 Task: Find connections with filter location Rancagua with filter topic #Whatinspiresmewith filter profile language Potuguese with filter current company Belong Education (Previously InternIn) with filter school G L Bajaj Institute of Management & Research with filter industry IT System Custom Software Development with filter service category Market Strategy with filter keywords title Operations Assistant
Action: Mouse moved to (515, 65)
Screenshot: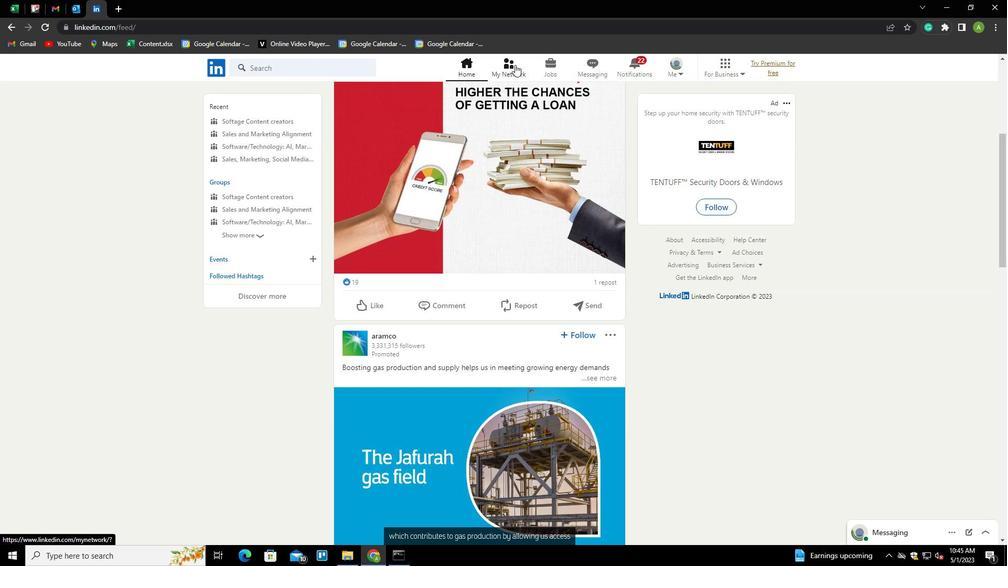 
Action: Mouse pressed left at (515, 65)
Screenshot: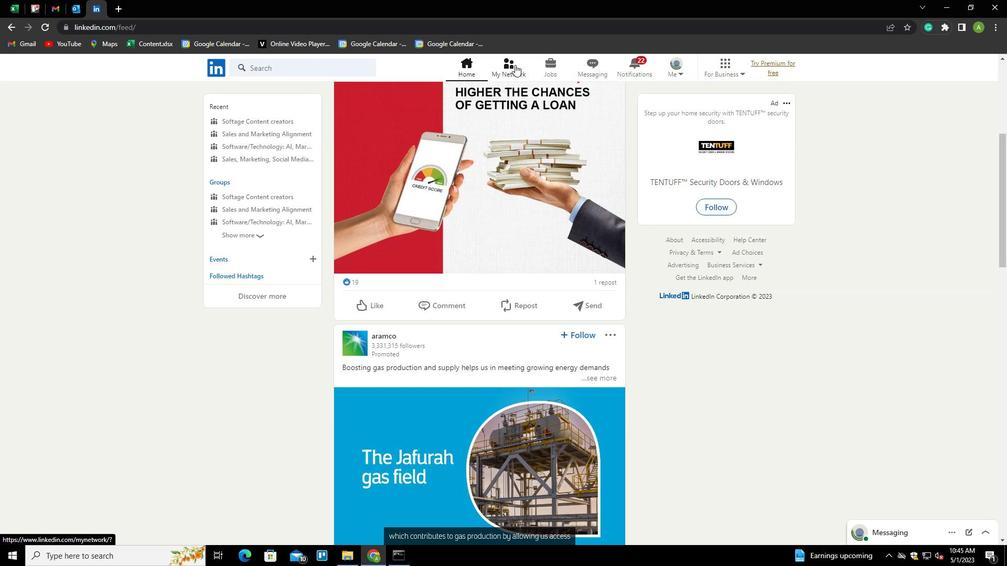 
Action: Mouse moved to (269, 125)
Screenshot: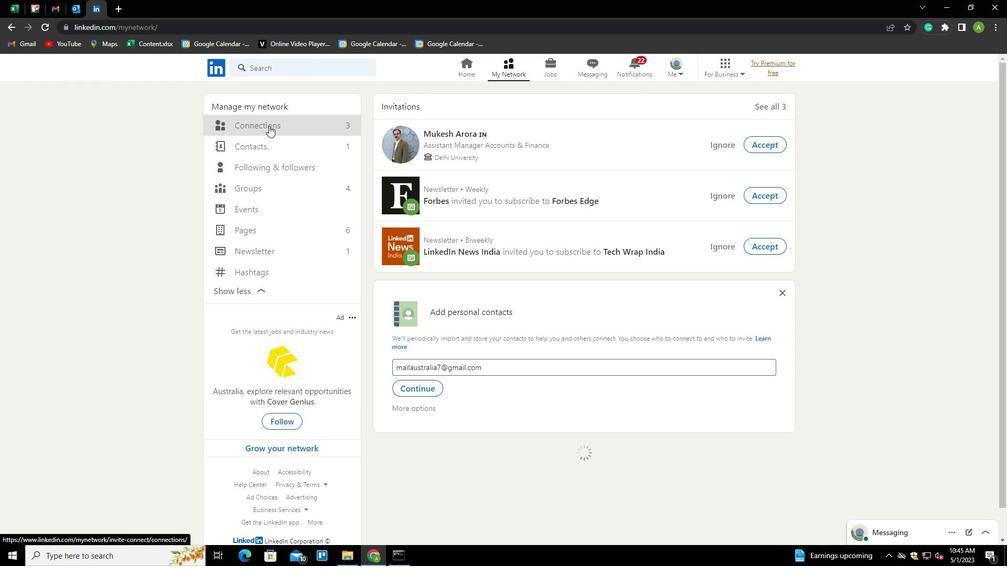 
Action: Mouse pressed left at (269, 125)
Screenshot: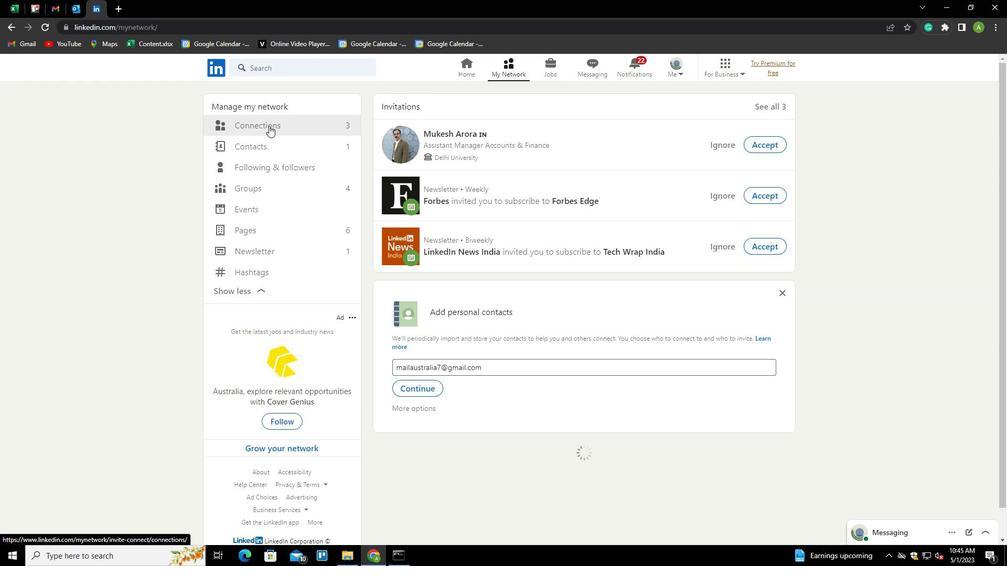 
Action: Mouse moved to (585, 125)
Screenshot: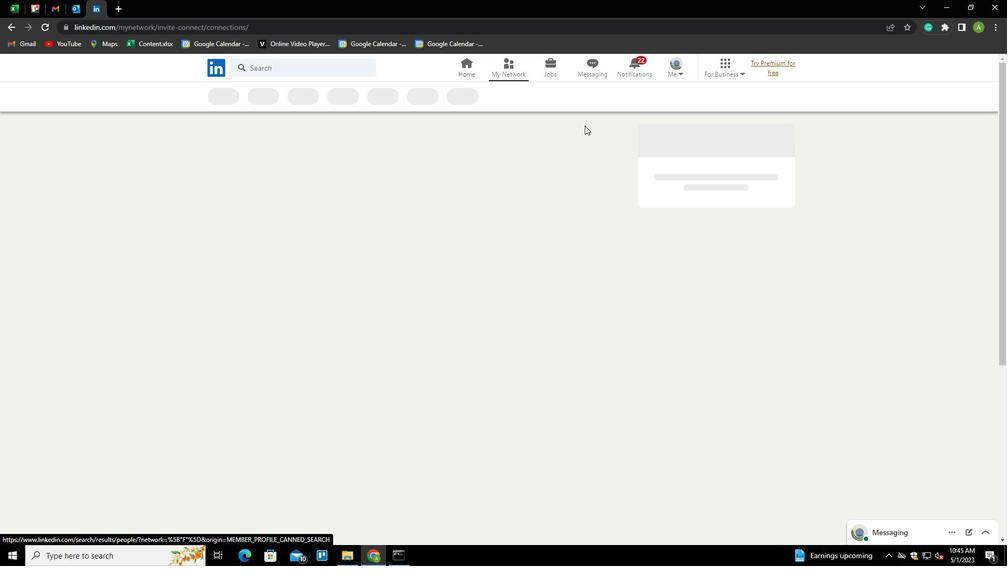
Action: Mouse pressed left at (585, 125)
Screenshot: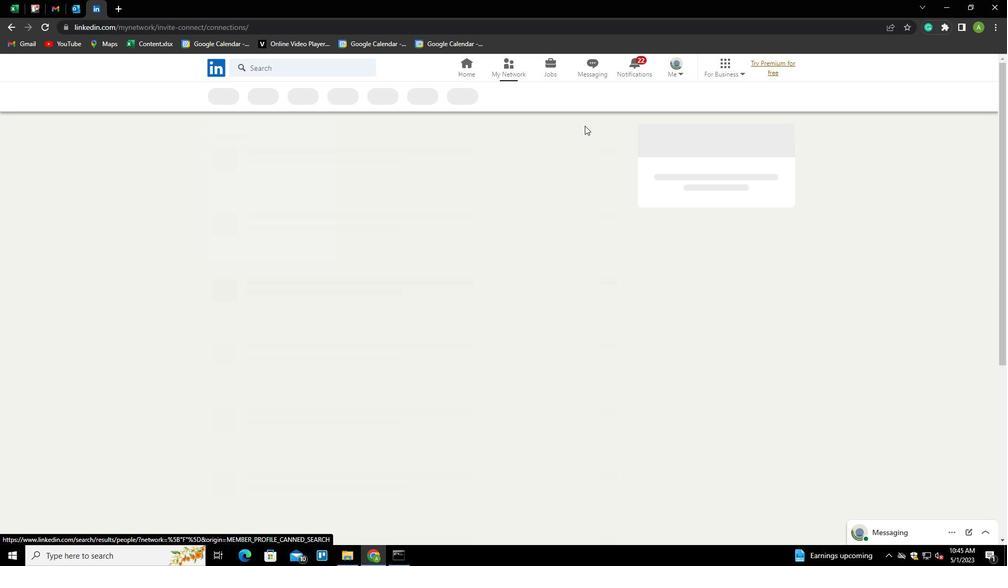 
Action: Mouse moved to (533, 95)
Screenshot: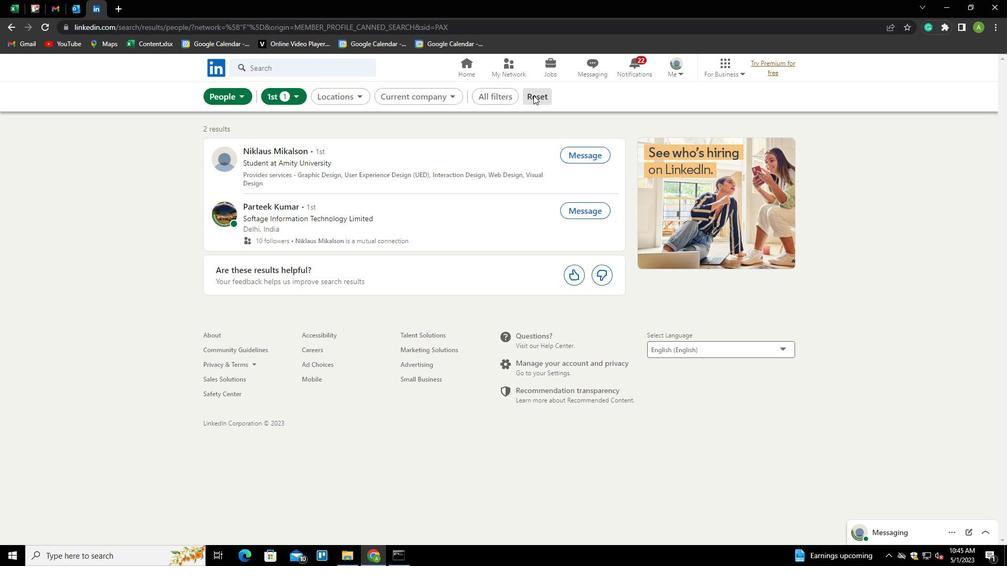 
Action: Mouse pressed left at (533, 95)
Screenshot: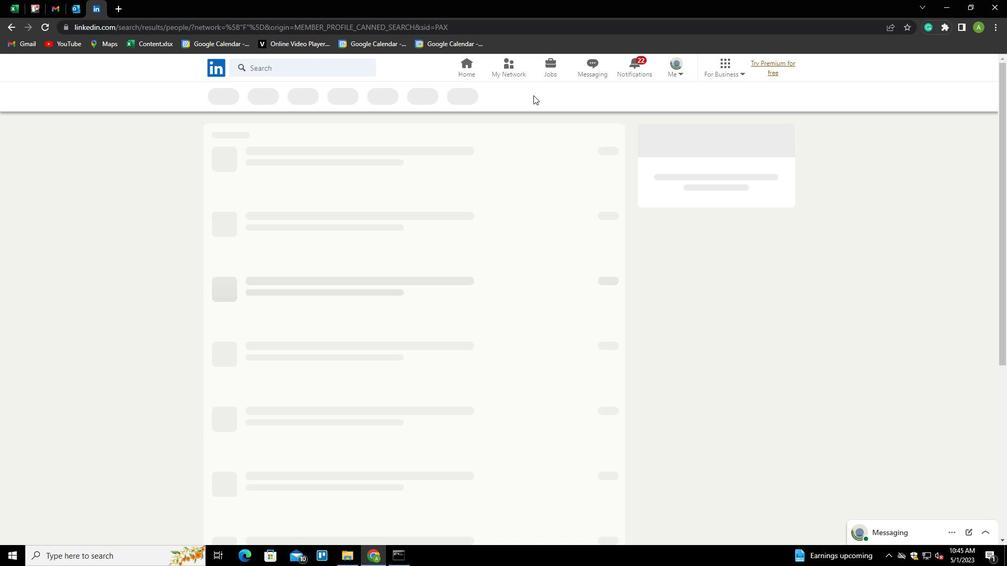 
Action: Mouse moved to (511, 98)
Screenshot: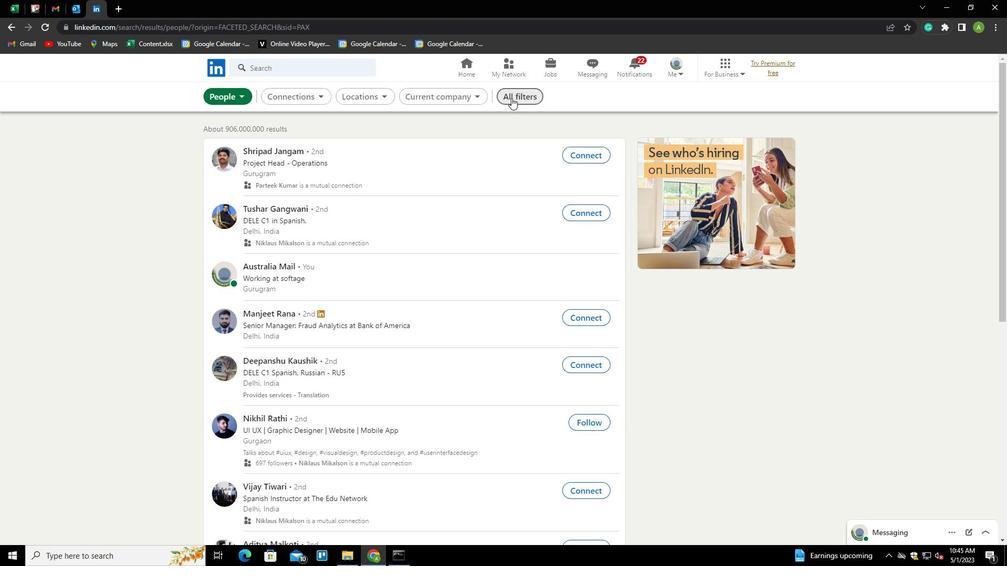 
Action: Mouse pressed left at (511, 98)
Screenshot: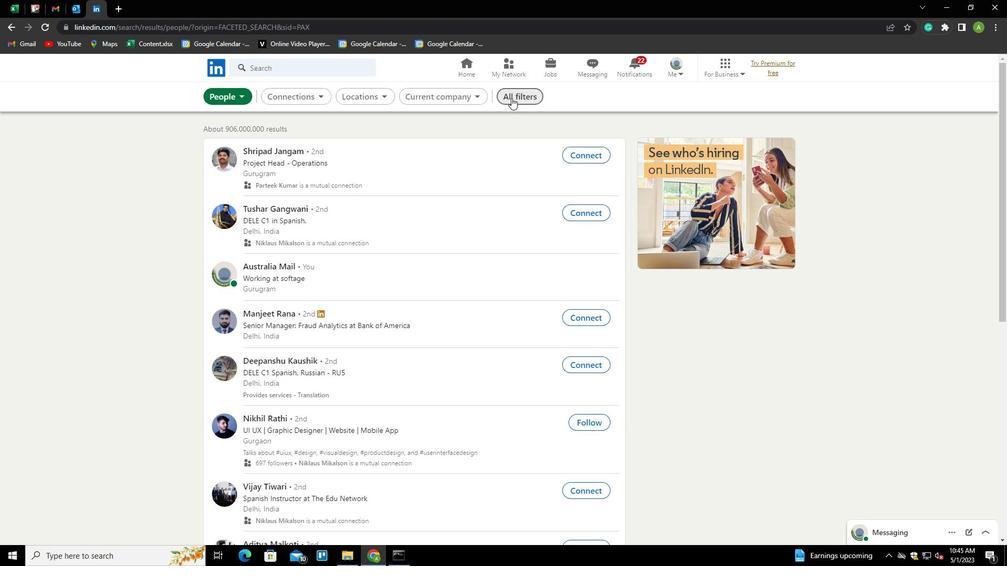 
Action: Mouse moved to (837, 254)
Screenshot: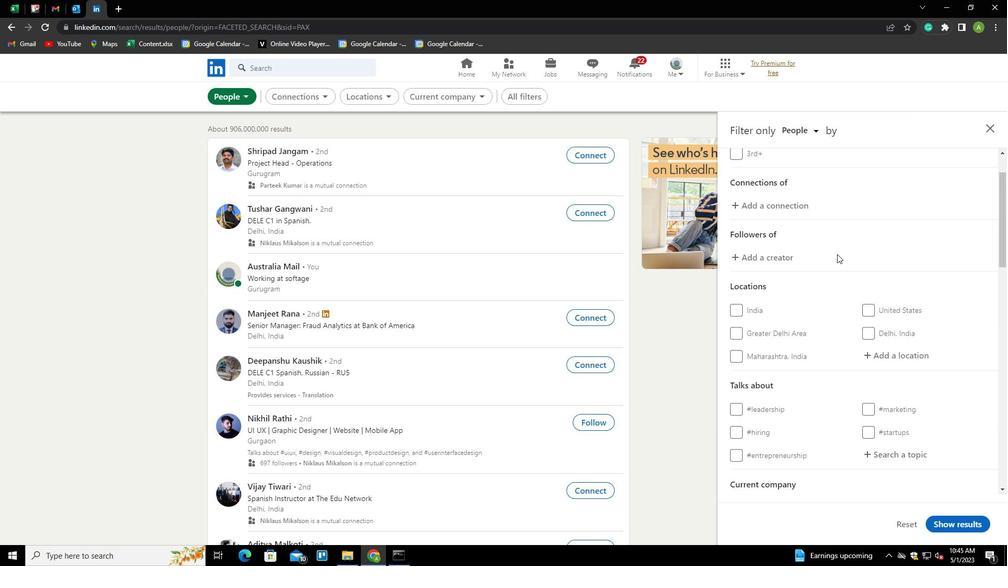 
Action: Mouse scrolled (837, 254) with delta (0, 0)
Screenshot: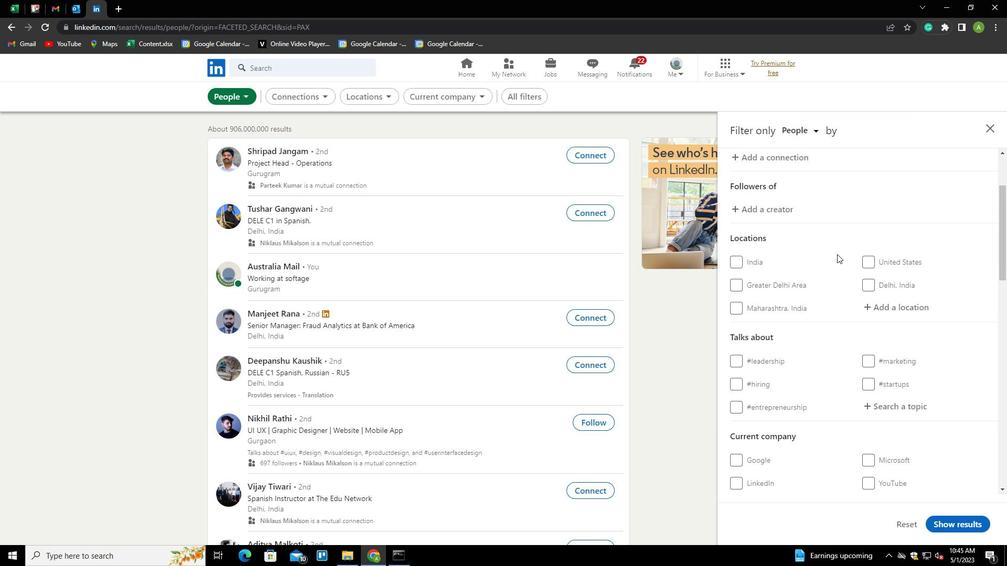 
Action: Mouse scrolled (837, 254) with delta (0, 0)
Screenshot: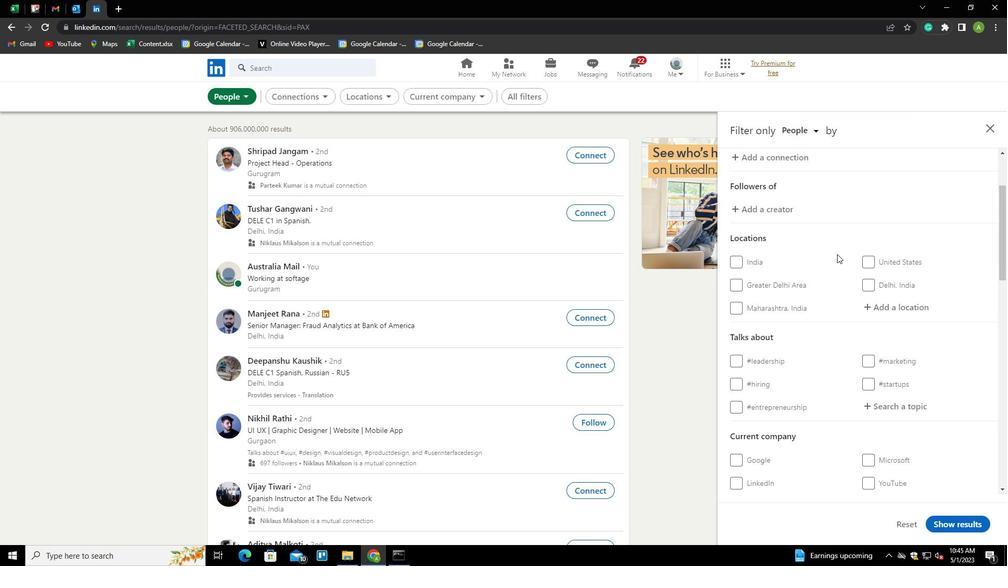 
Action: Mouse scrolled (837, 254) with delta (0, 0)
Screenshot: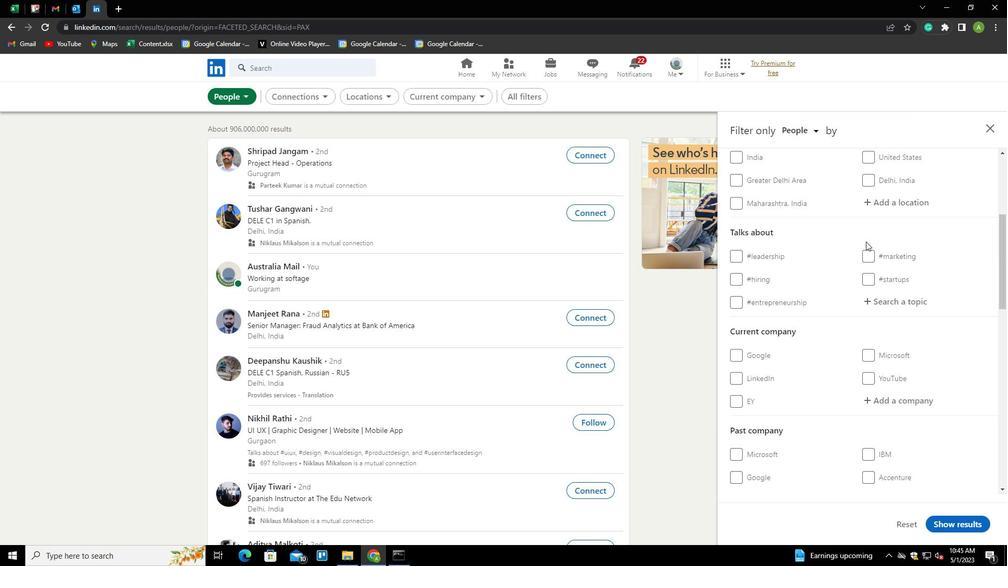 
Action: Mouse scrolled (837, 254) with delta (0, 0)
Screenshot: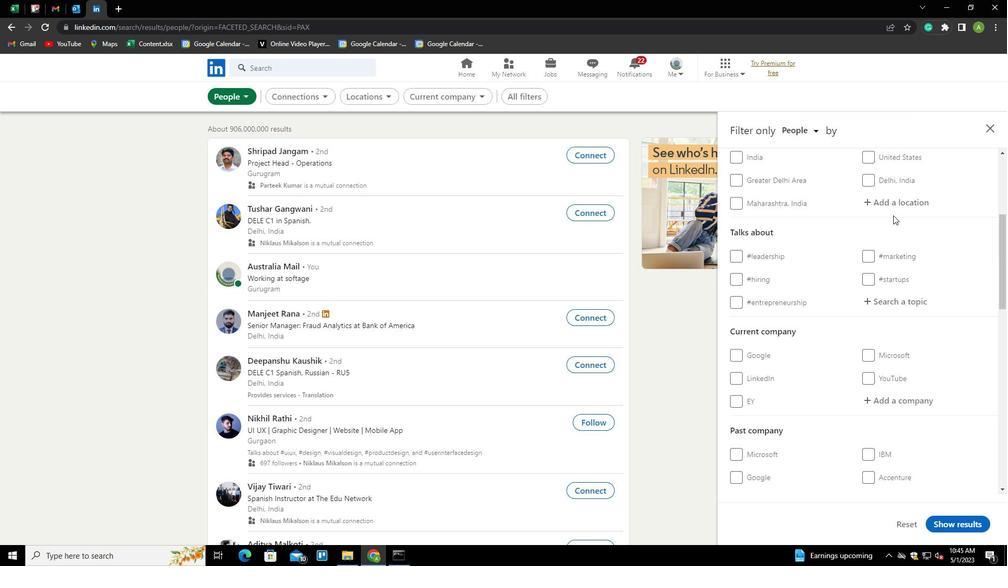 
Action: Mouse moved to (881, 205)
Screenshot: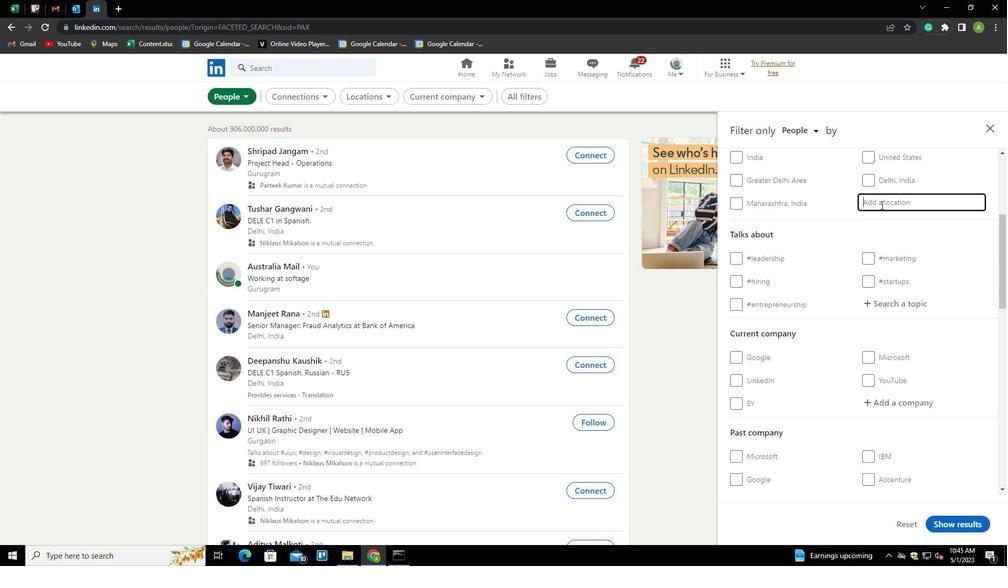 
Action: Mouse pressed left at (881, 205)
Screenshot: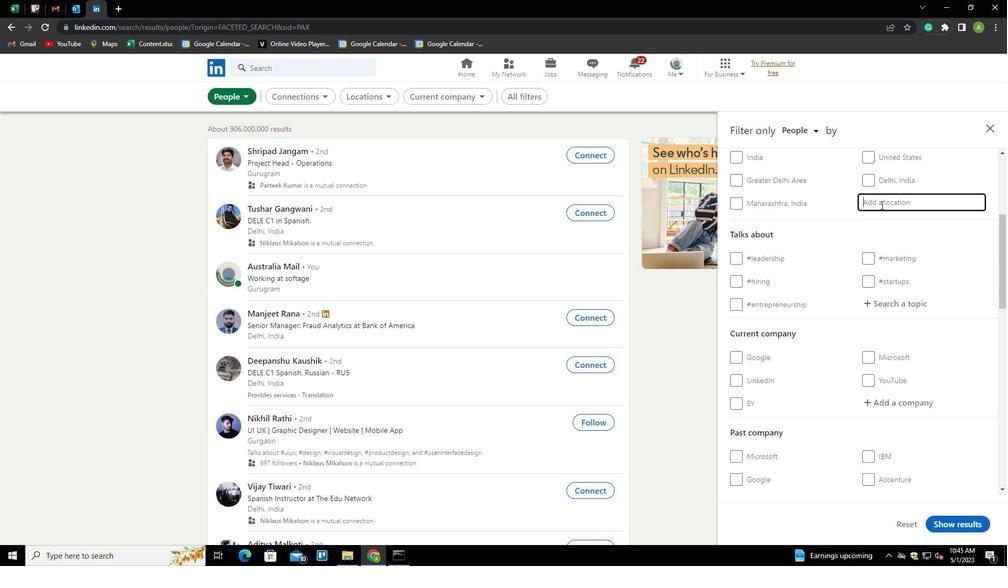 
Action: Key pressed <Key.shift><Key.shift><Key.shift><Key.shift><Key.shift><Key.shift><Key.shift><Key.shift><Key.shift><Key.shift><Key.shift><Key.shift><Key.shift><Key.shift><Key.shift><Key.shift><Key.shift><Key.shift>RANCAHO<Key.backspace><Key.backspace>GO<Key.backspace><Key.backspace>NGO<Key.left><Key.left><Key.left><Key.right><Key.backspace><Key.right>U
Screenshot: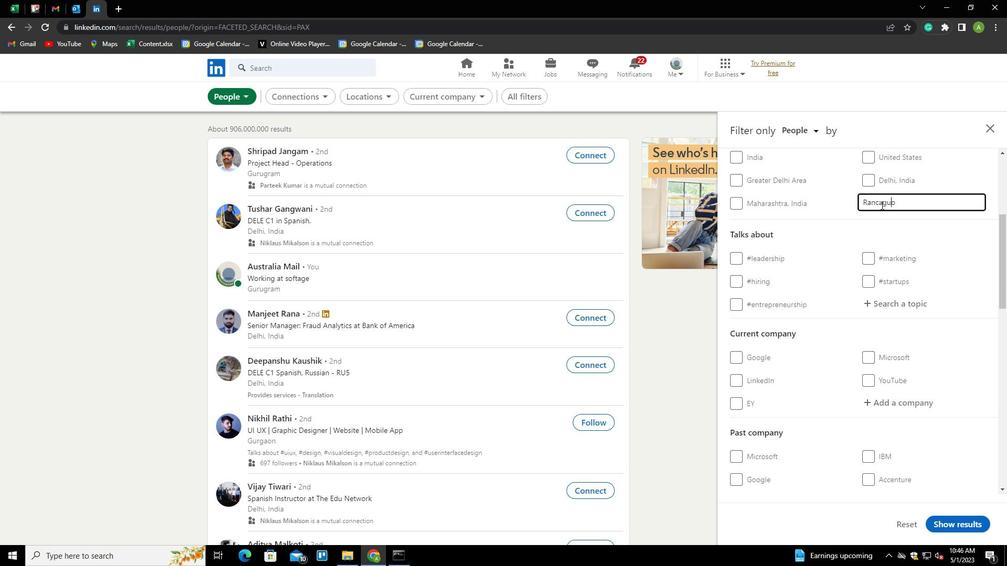 
Action: Mouse moved to (940, 236)
Screenshot: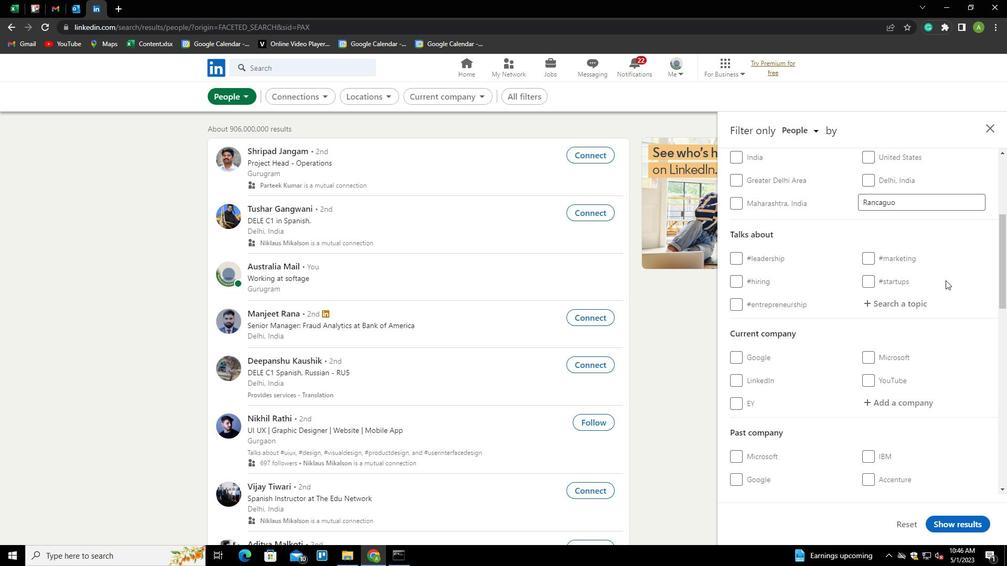 
Action: Mouse pressed left at (940, 236)
Screenshot: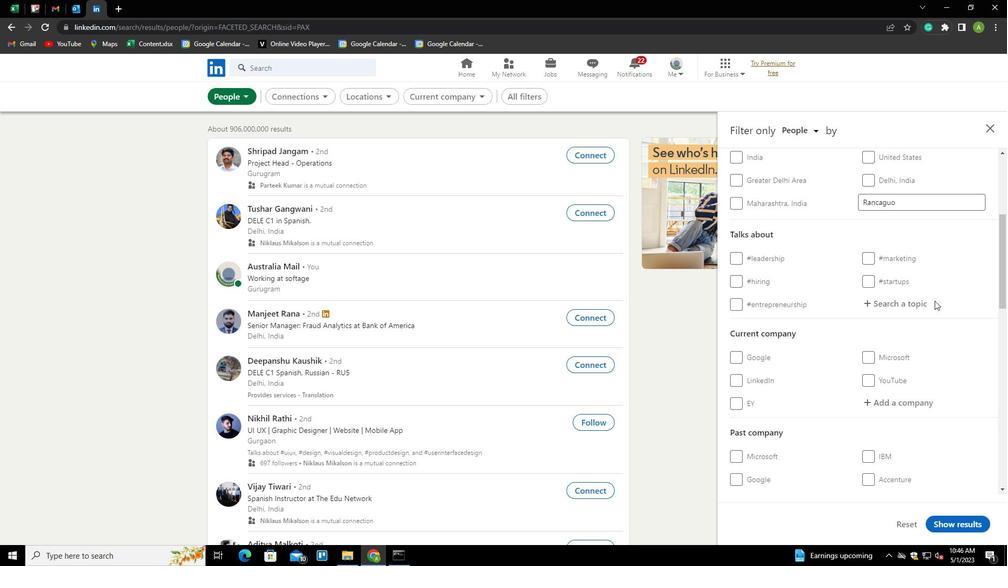 
Action: Mouse moved to (880, 305)
Screenshot: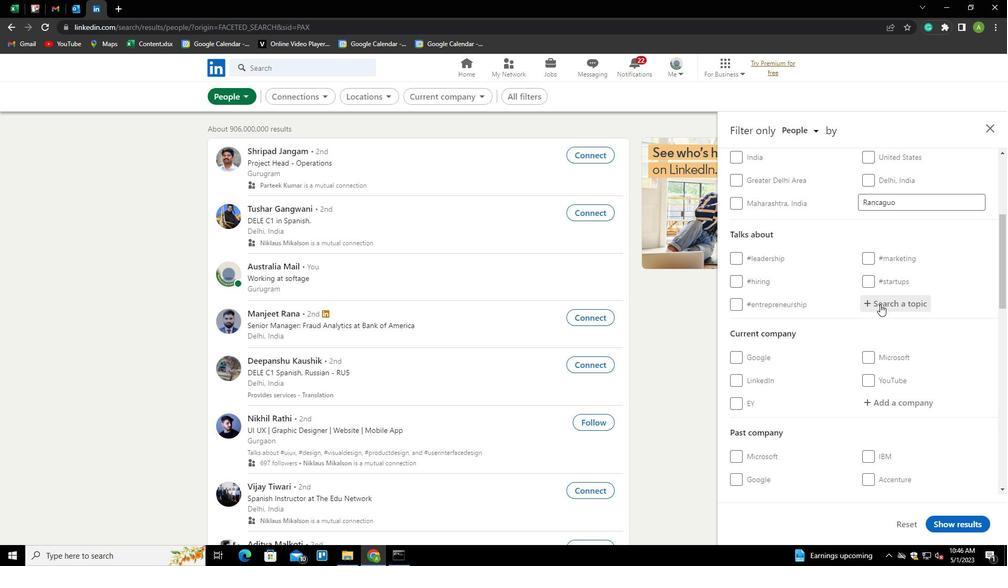 
Action: Mouse pressed left at (880, 305)
Screenshot: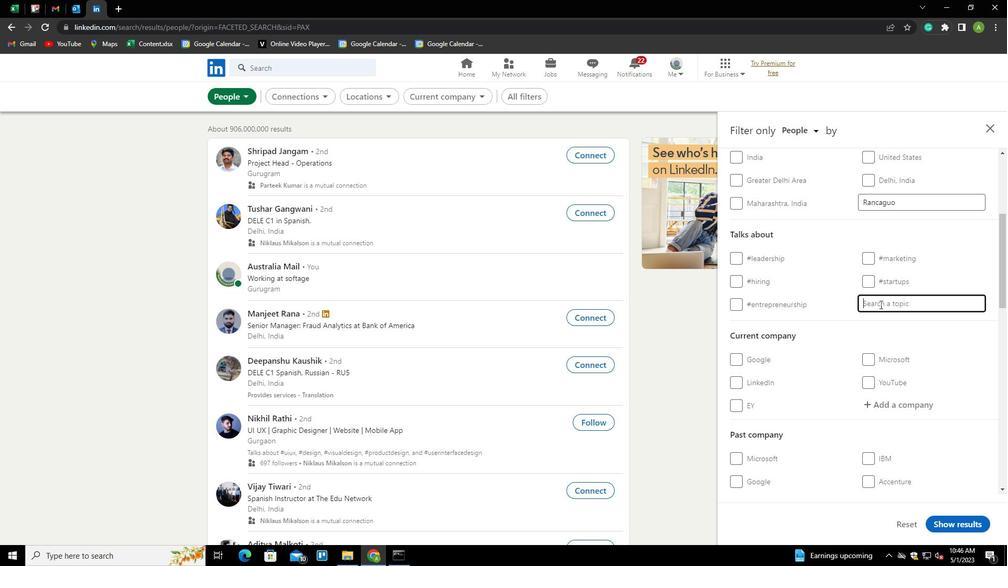 
Action: Key pressed WHATINS<Key.down><Key.enter>
Screenshot: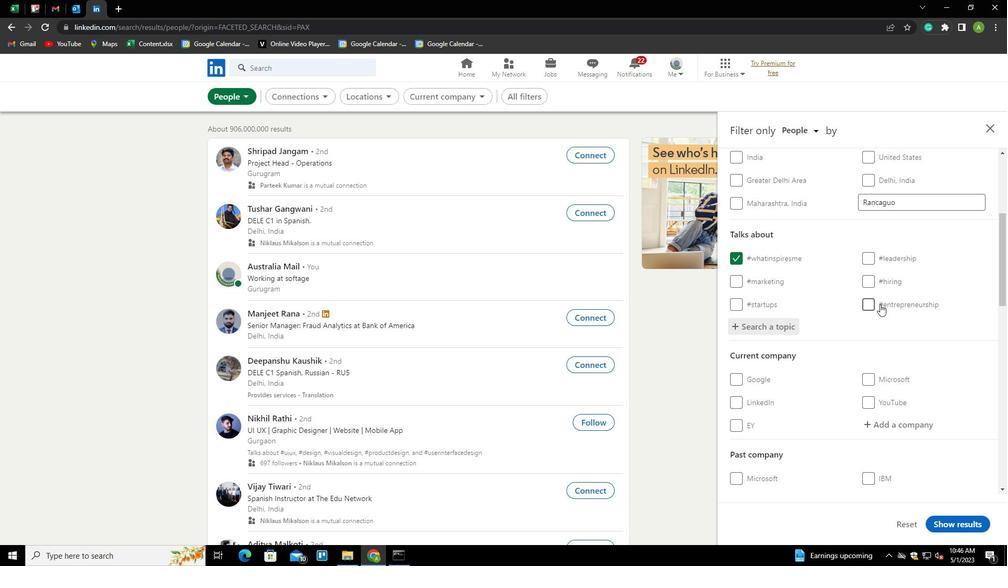 
Action: Mouse scrolled (880, 304) with delta (0, 0)
Screenshot: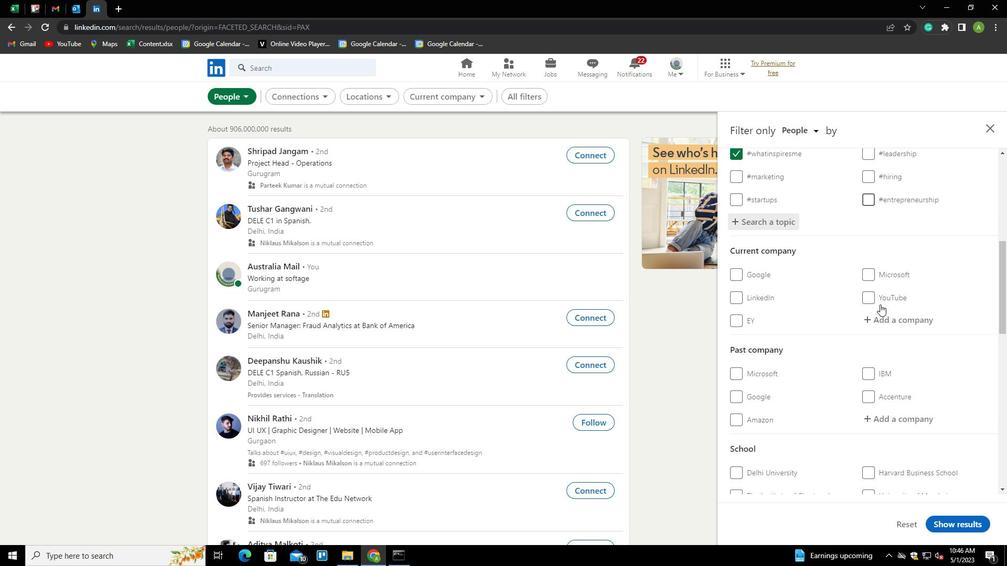 
Action: Mouse scrolled (880, 304) with delta (0, 0)
Screenshot: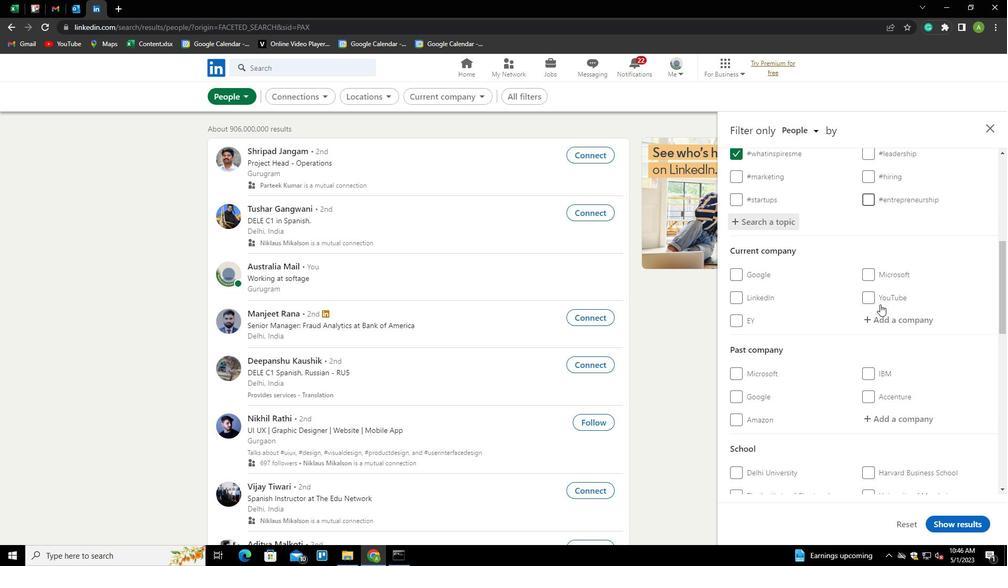 
Action: Mouse scrolled (880, 304) with delta (0, 0)
Screenshot: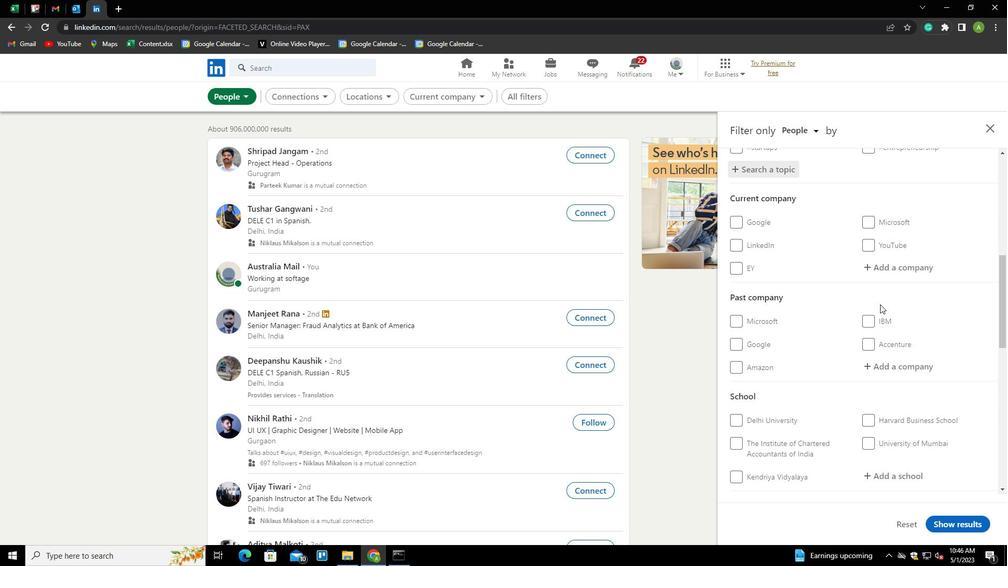 
Action: Mouse scrolled (880, 304) with delta (0, 0)
Screenshot: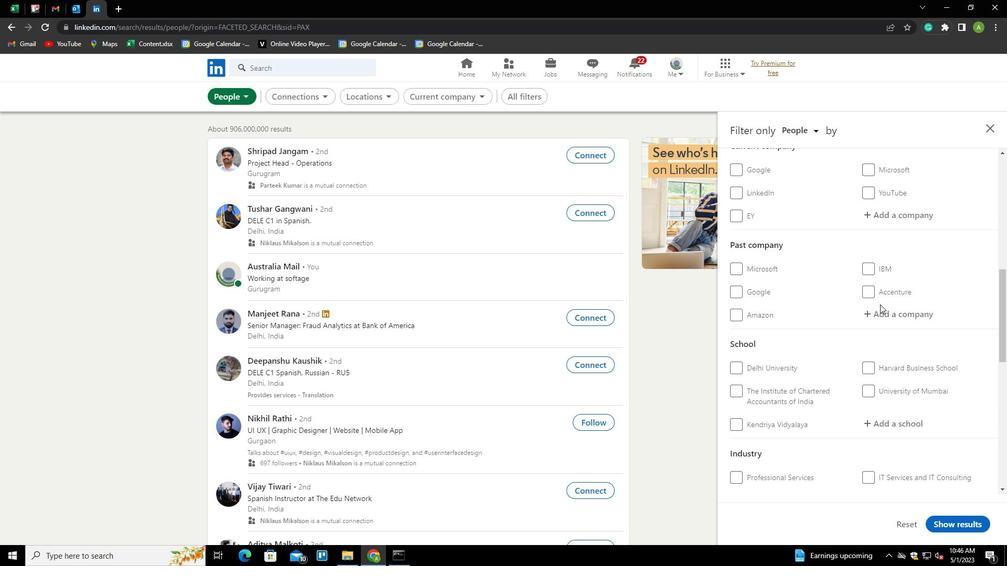 
Action: Mouse scrolled (880, 304) with delta (0, 0)
Screenshot: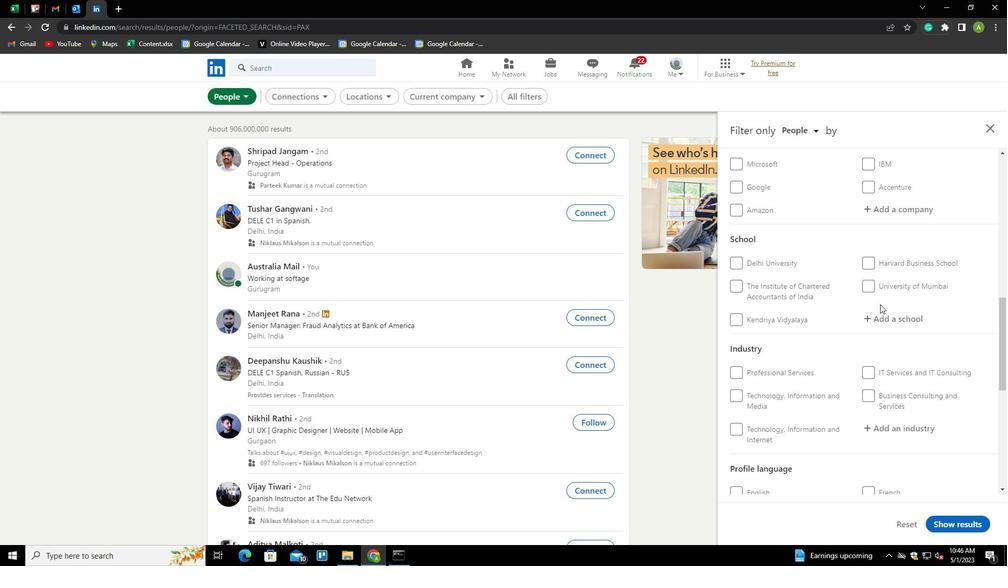 
Action: Mouse scrolled (880, 304) with delta (0, 0)
Screenshot: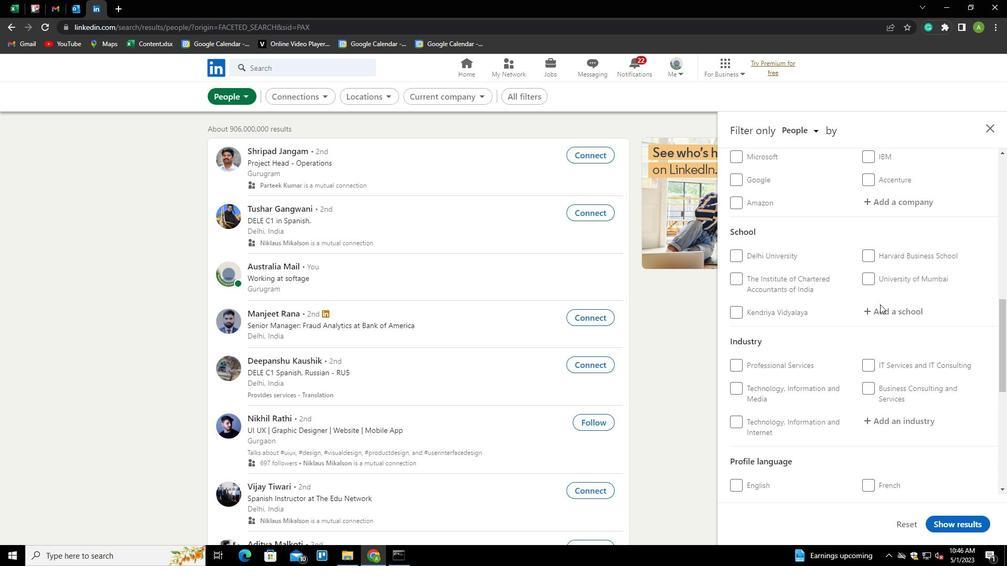 
Action: Mouse scrolled (880, 304) with delta (0, 0)
Screenshot: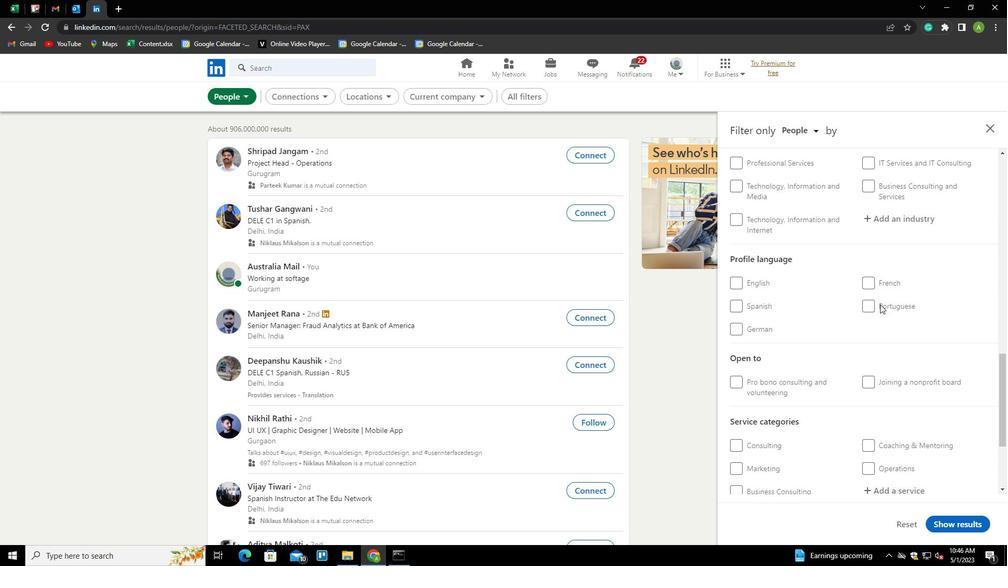
Action: Mouse scrolled (880, 304) with delta (0, 0)
Screenshot: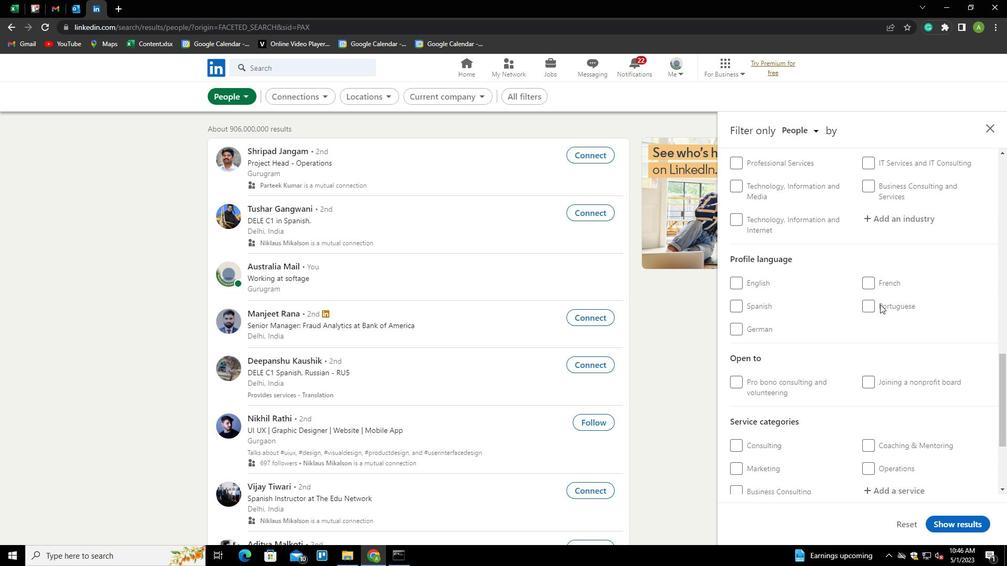 
Action: Mouse scrolled (880, 304) with delta (0, 0)
Screenshot: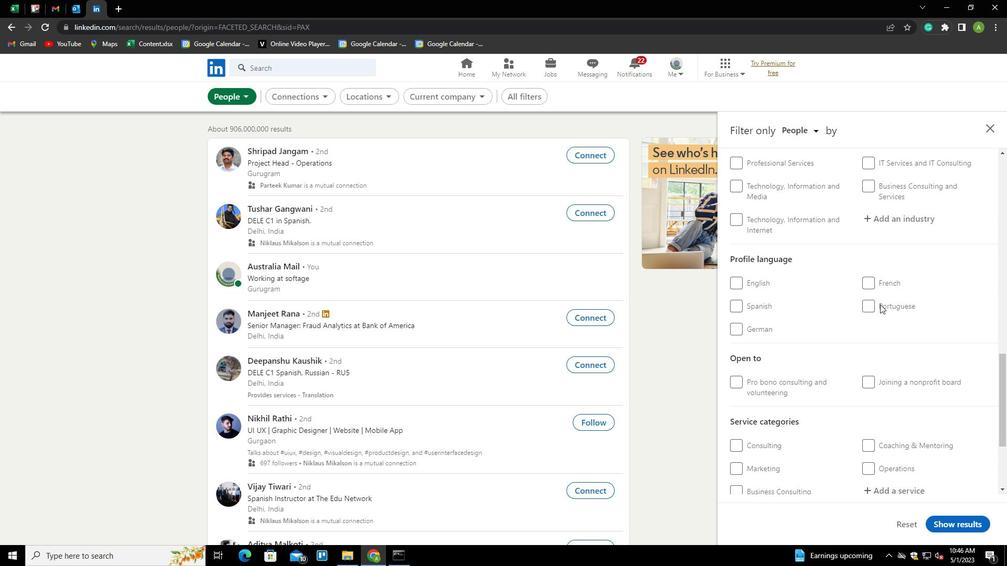 
Action: Mouse scrolled (880, 304) with delta (0, 0)
Screenshot: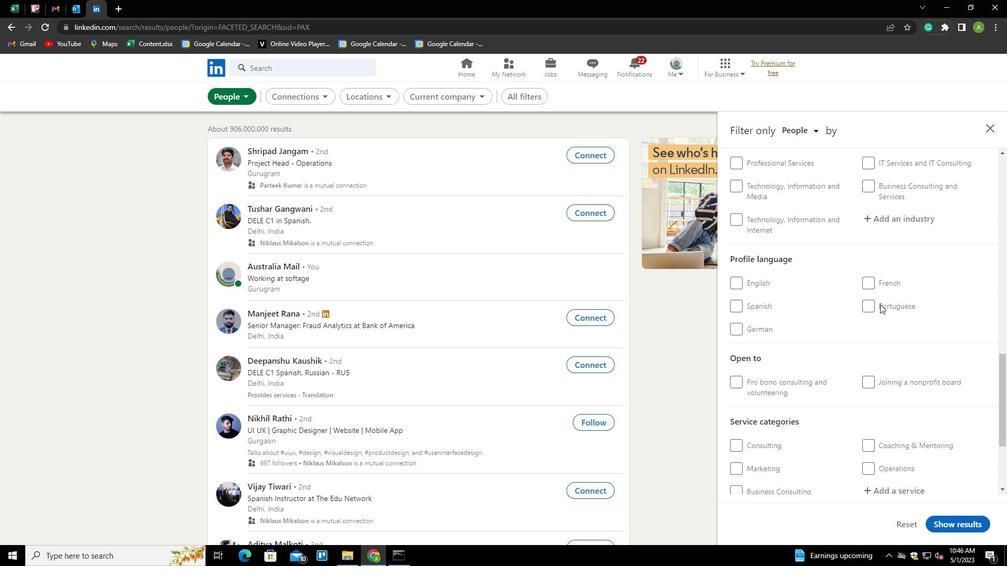 
Action: Mouse moved to (870, 306)
Screenshot: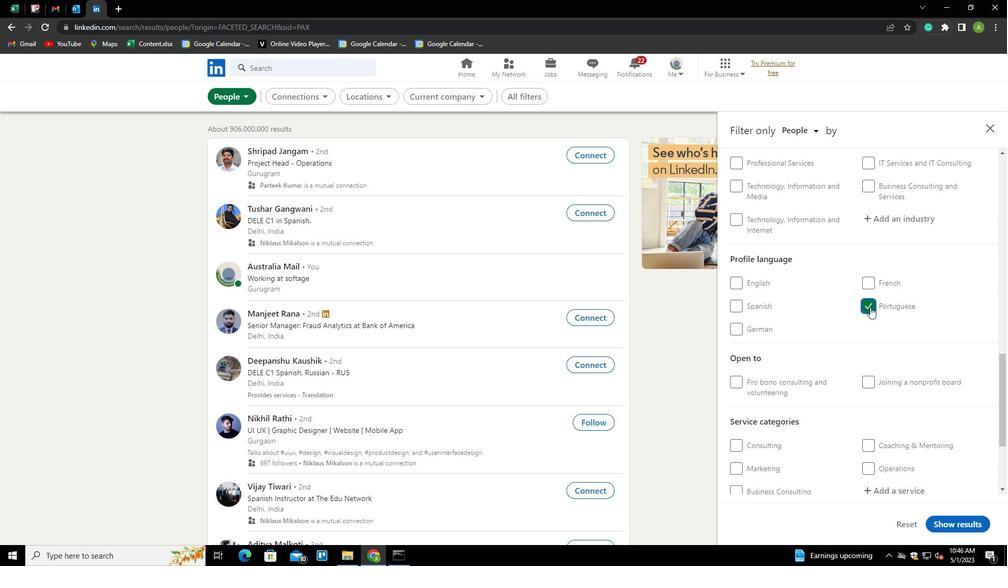 
Action: Mouse pressed left at (870, 306)
Screenshot: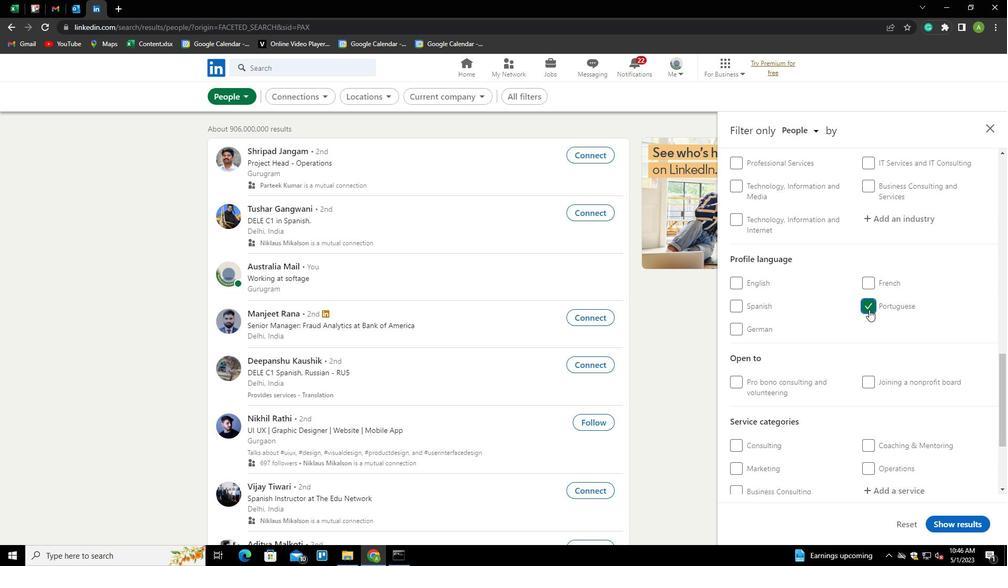 
Action: Mouse moved to (874, 316)
Screenshot: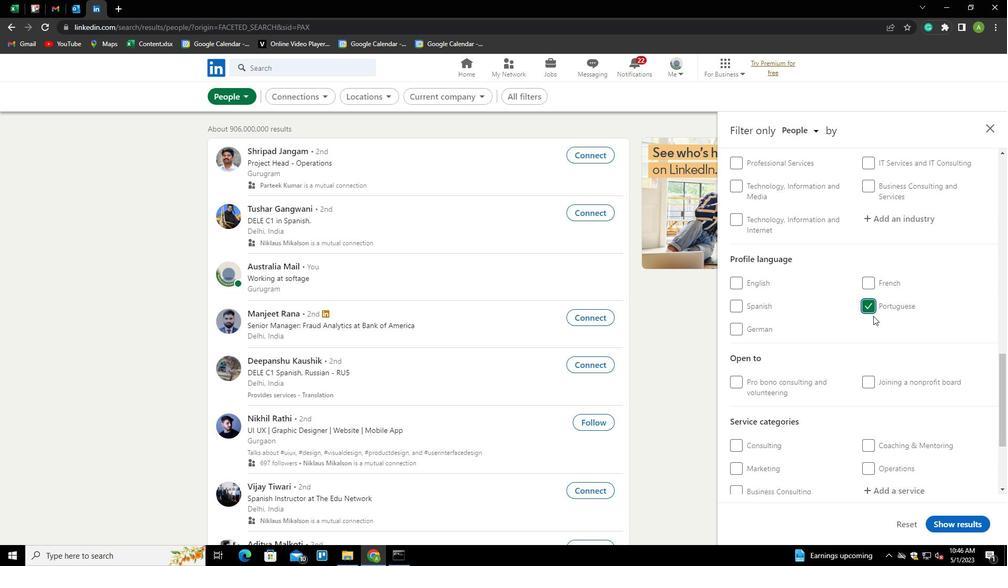 
Action: Mouse scrolled (874, 317) with delta (0, 0)
Screenshot: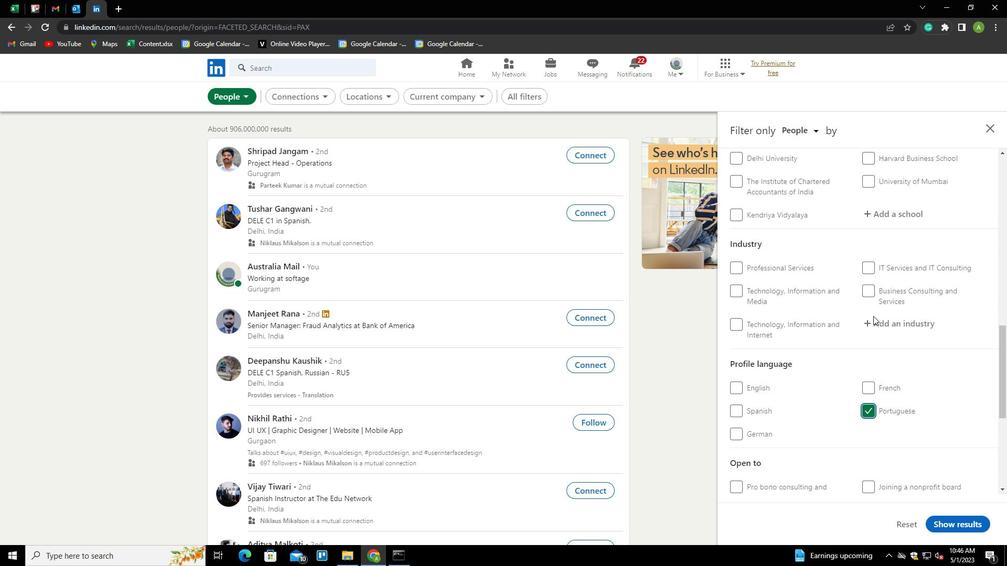 
Action: Mouse scrolled (874, 317) with delta (0, 0)
Screenshot: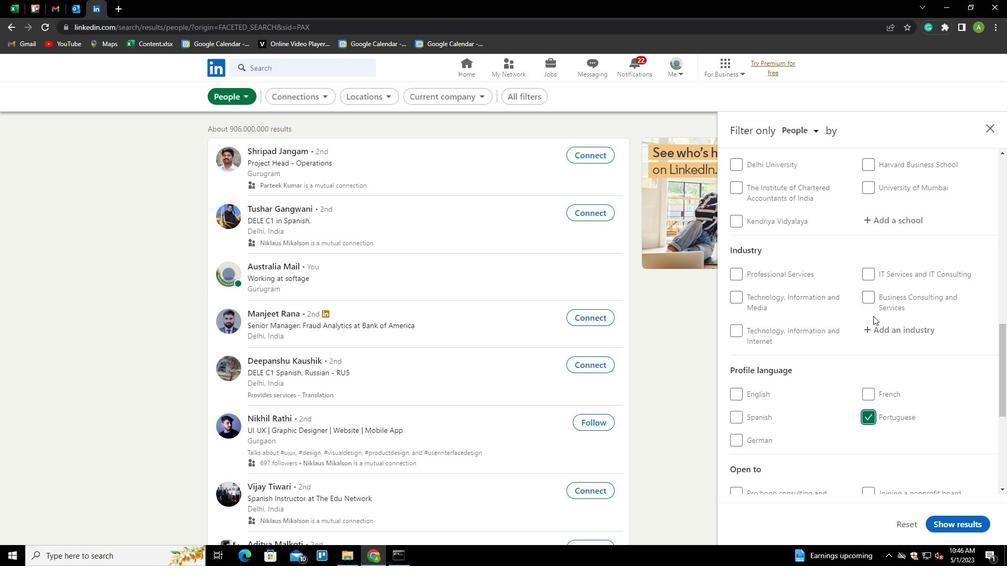 
Action: Mouse scrolled (874, 317) with delta (0, 0)
Screenshot: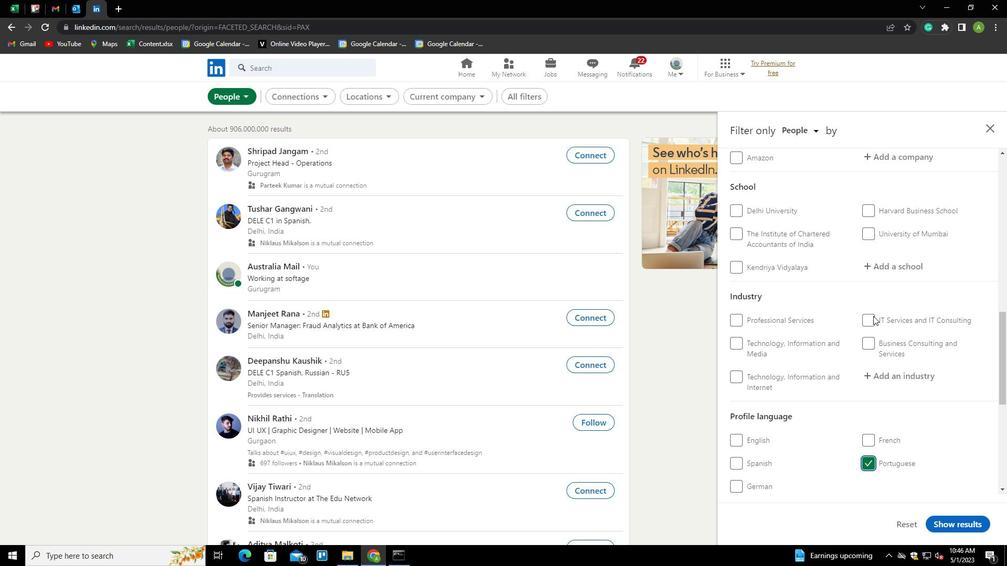 
Action: Mouse scrolled (874, 317) with delta (0, 0)
Screenshot: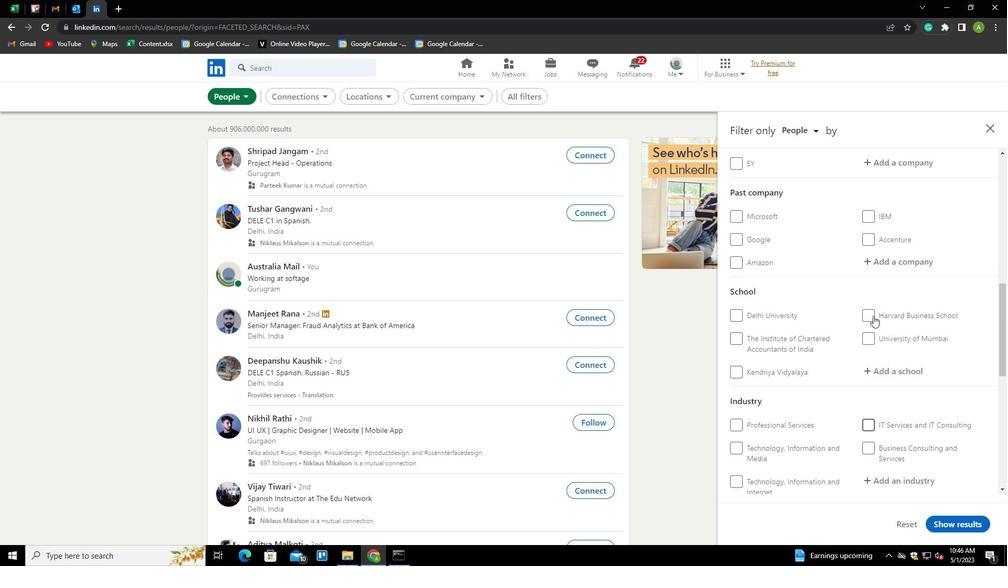 
Action: Mouse scrolled (874, 317) with delta (0, 0)
Screenshot: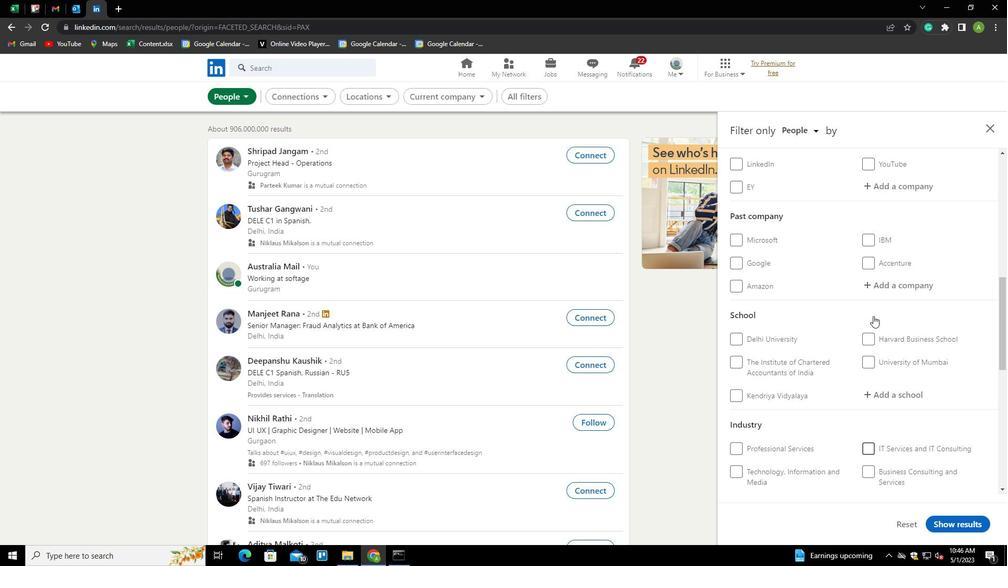 
Action: Mouse scrolled (874, 317) with delta (0, 0)
Screenshot: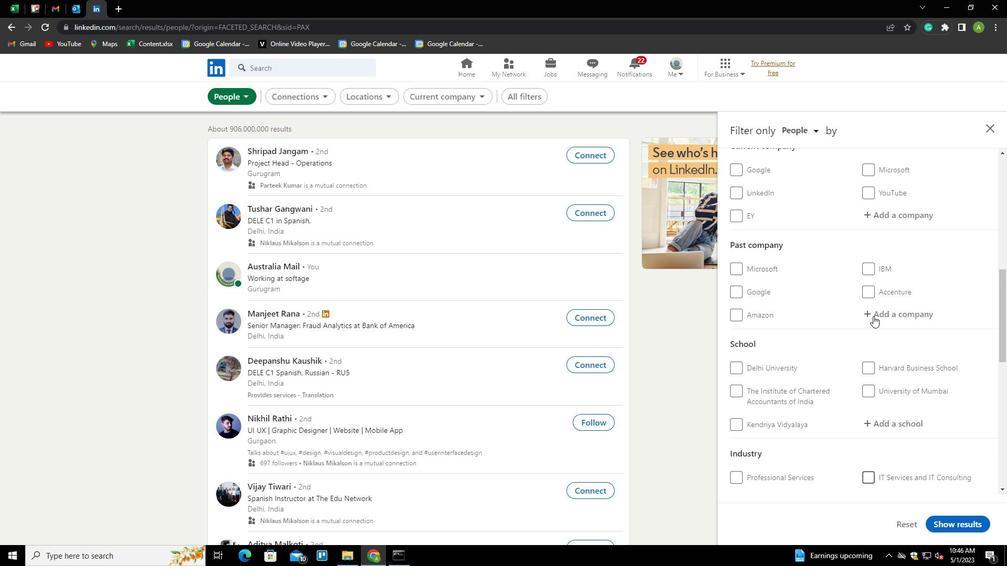 
Action: Mouse scrolled (874, 317) with delta (0, 0)
Screenshot: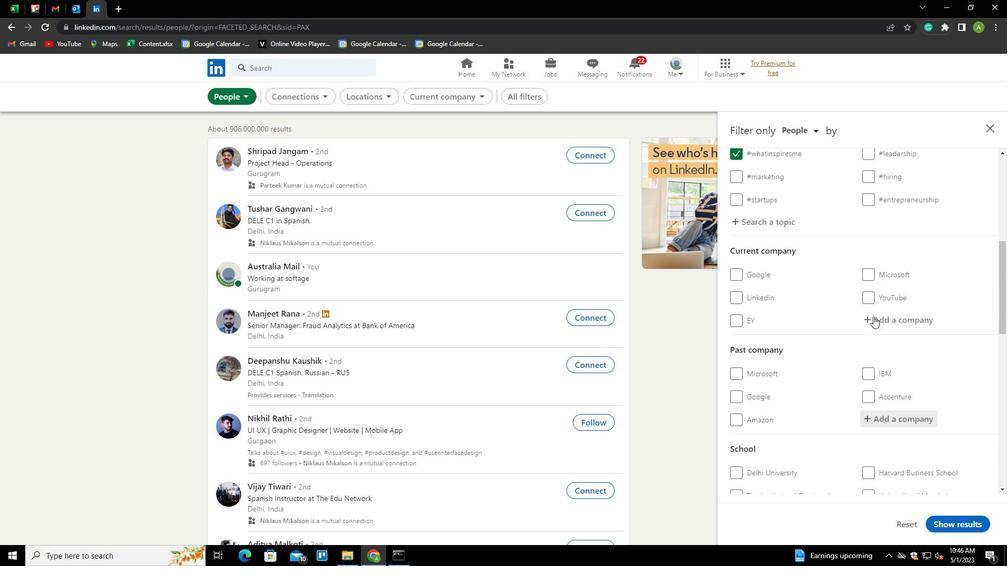 
Action: Mouse scrolled (874, 317) with delta (0, 0)
Screenshot: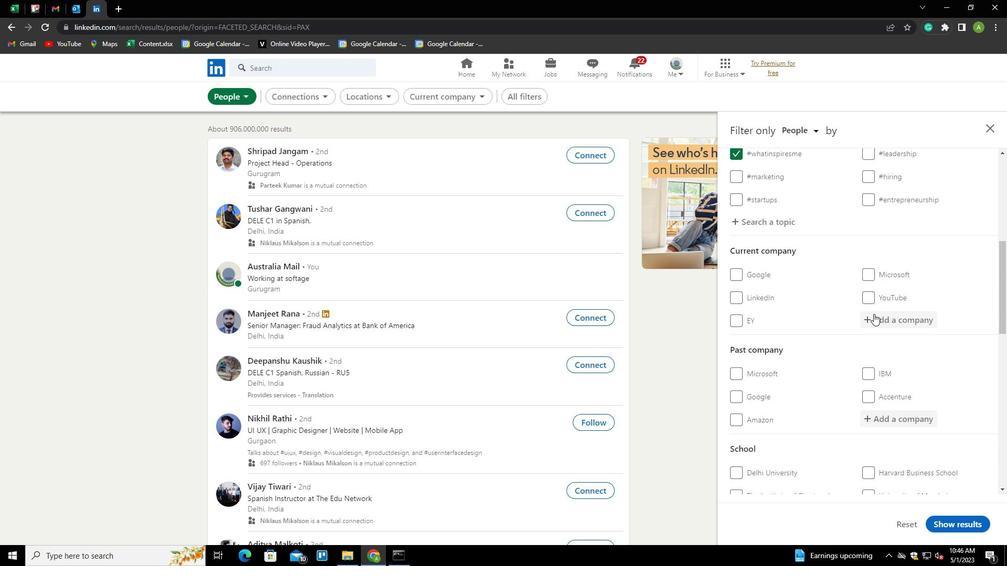 
Action: Mouse moved to (880, 318)
Screenshot: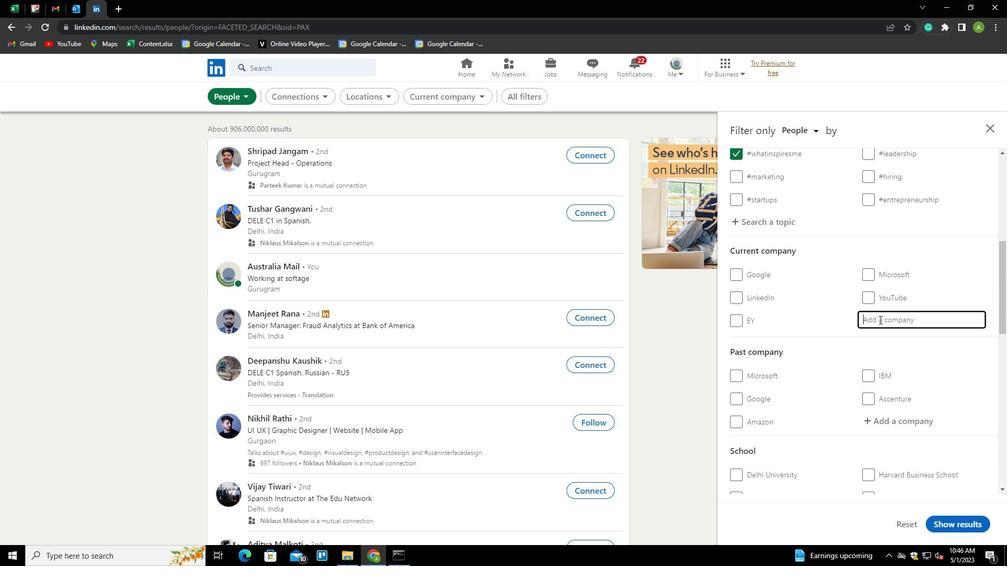 
Action: Mouse pressed left at (880, 318)
Screenshot: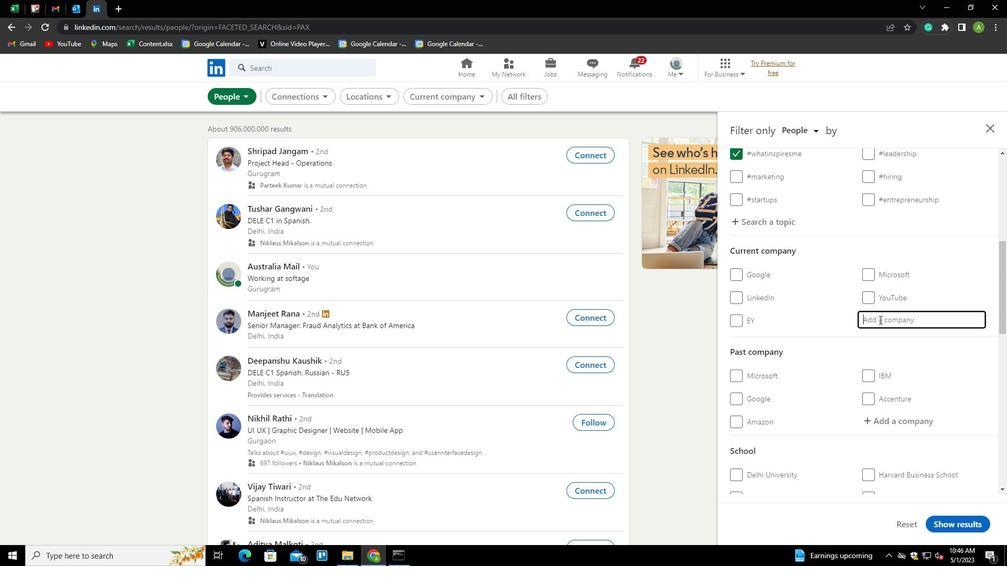 
Action: Mouse moved to (880, 320)
Screenshot: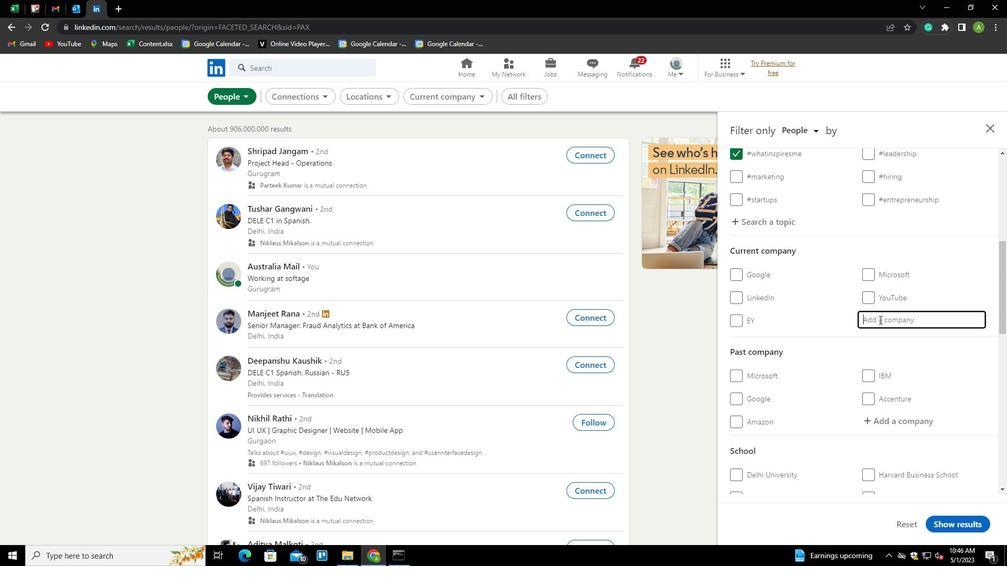 
Action: Key pressed <Key.shift><Key.shift><Key.shift><Key.shift><Key.shift><Key.shift><Key.shift><Key.shift><Key.shift><Key.shift><Key.shift><Key.shift><Key.shift><Key.shift><Key.shift><Key.shift><Key.shift><Key.shift><Key.shift><Key.shift><Key.shift><Key.shift><Key.shift><Key.shift><Key.shift><Key.shift><Key.shift><Key.shift><Key.shift><Key.shift><Key.shift><Key.shift><Key.shift>BEO<Key.backspace>LI<Key.backspace>ONG<Key.space><Key.shift>EDUCATI<Key.down><Key.enter>
Screenshot: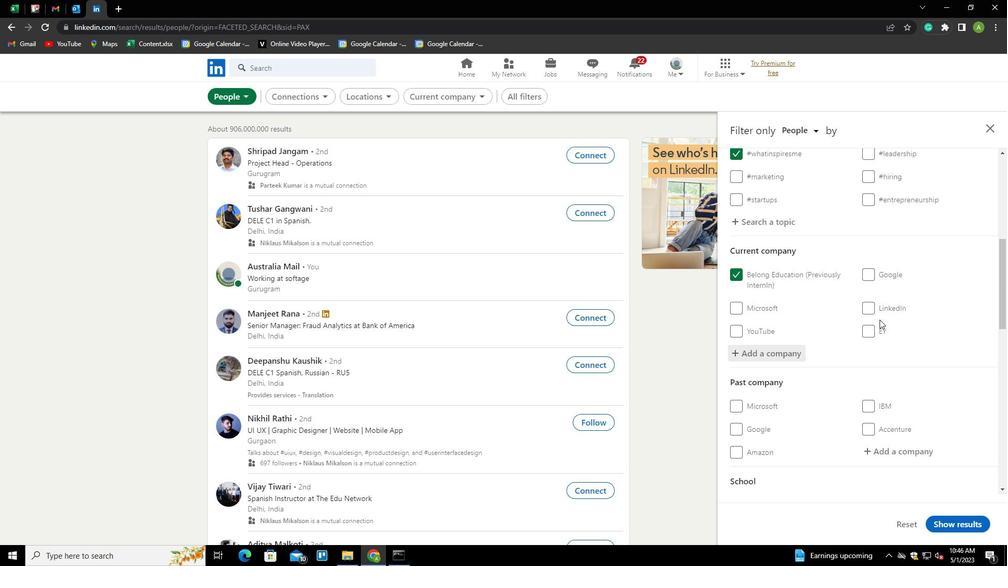 
Action: Mouse scrolled (880, 319) with delta (0, 0)
Screenshot: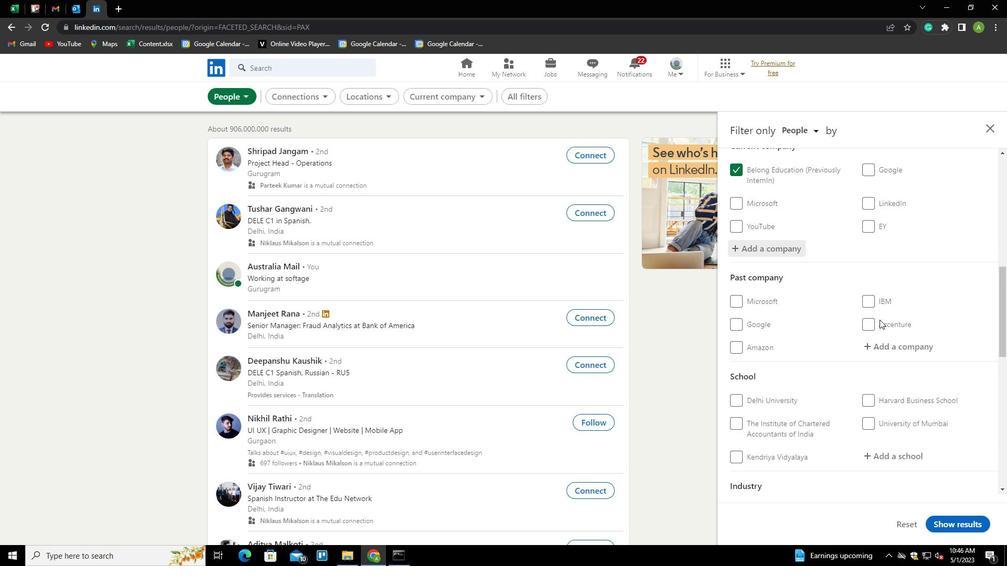 
Action: Mouse scrolled (880, 319) with delta (0, 0)
Screenshot: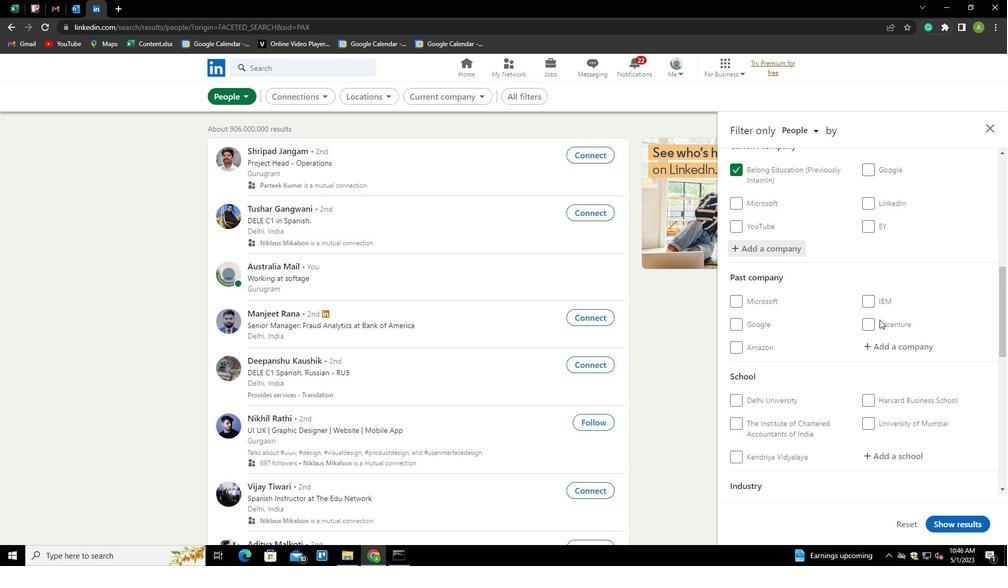 
Action: Mouse scrolled (880, 319) with delta (0, 0)
Screenshot: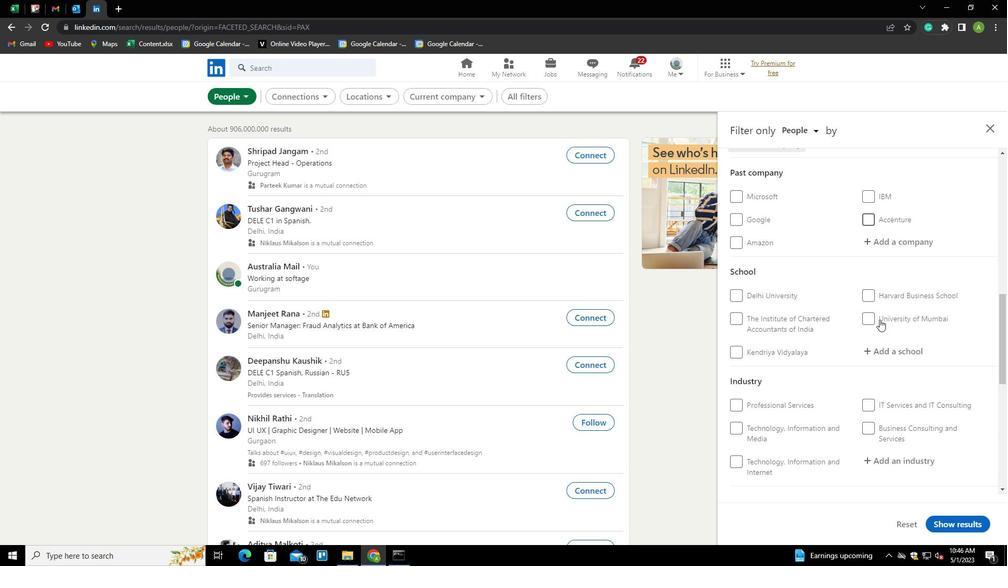 
Action: Mouse scrolled (880, 319) with delta (0, 0)
Screenshot: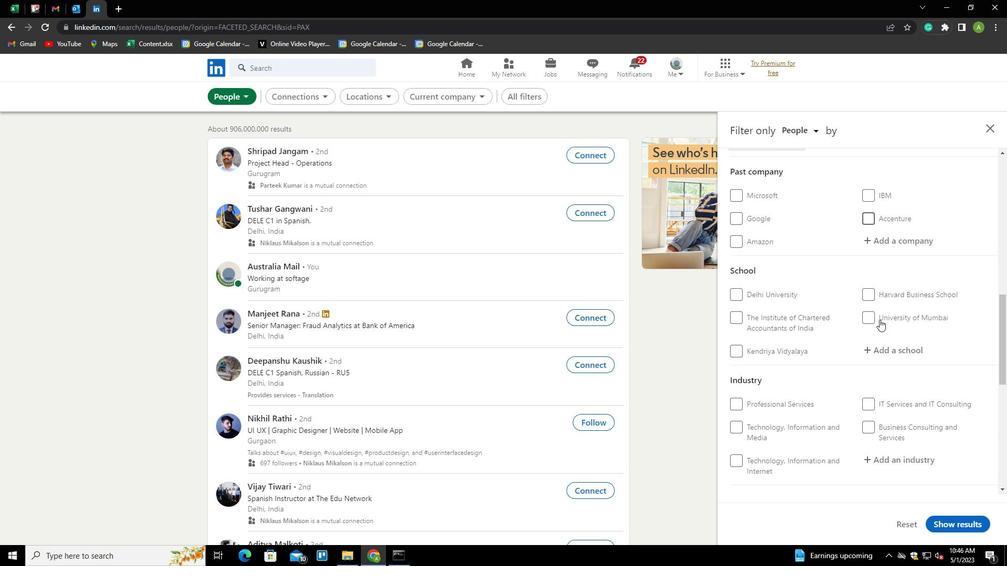 
Action: Mouse scrolled (880, 319) with delta (0, 0)
Screenshot: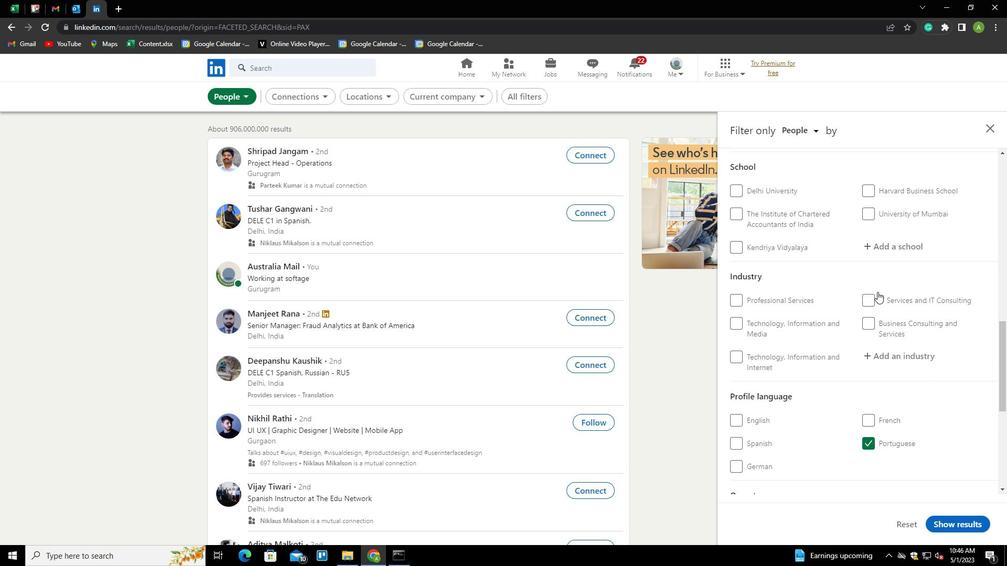 
Action: Mouse scrolled (880, 319) with delta (0, 0)
Screenshot: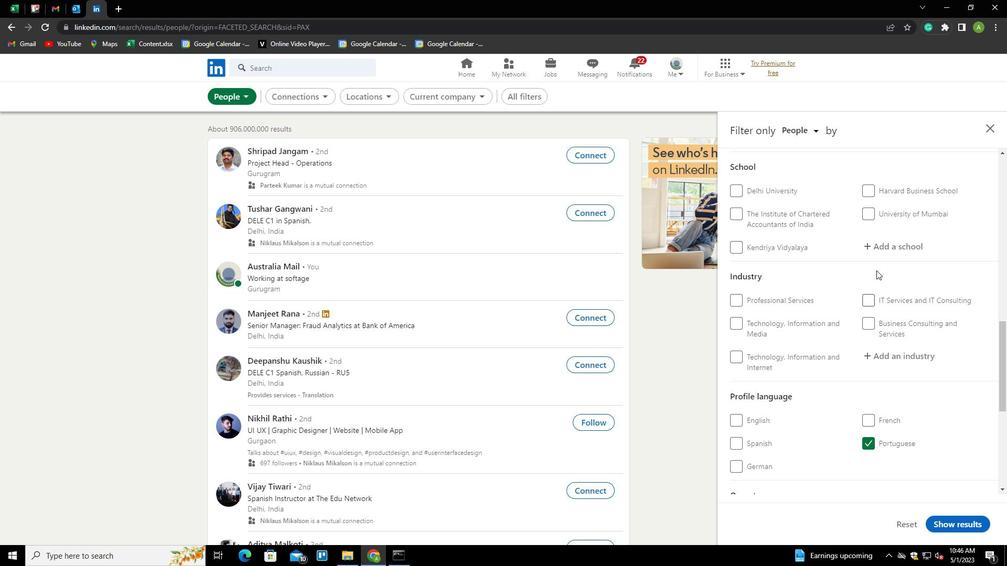 
Action: Mouse moved to (880, 247)
Screenshot: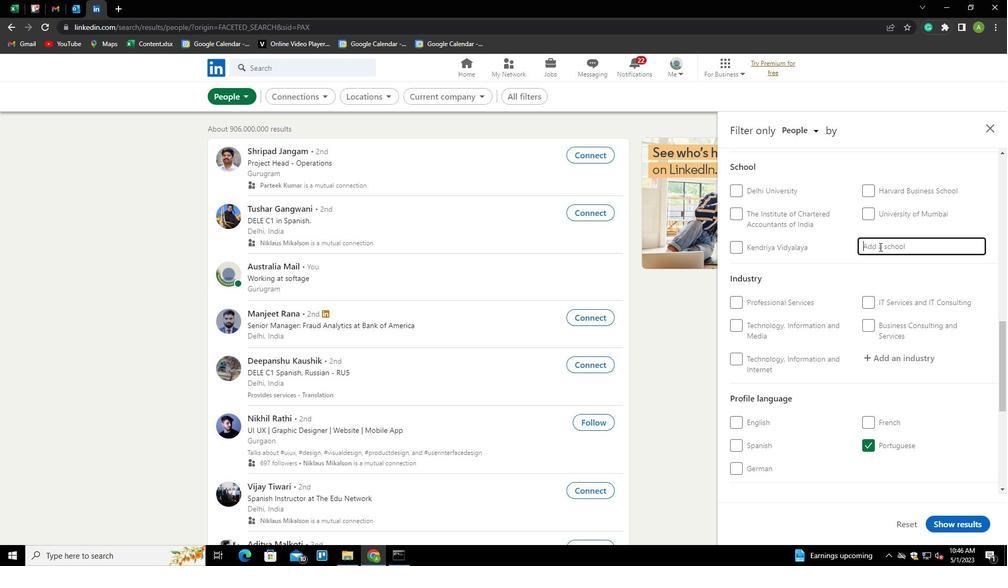 
Action: Mouse pressed left at (880, 247)
Screenshot: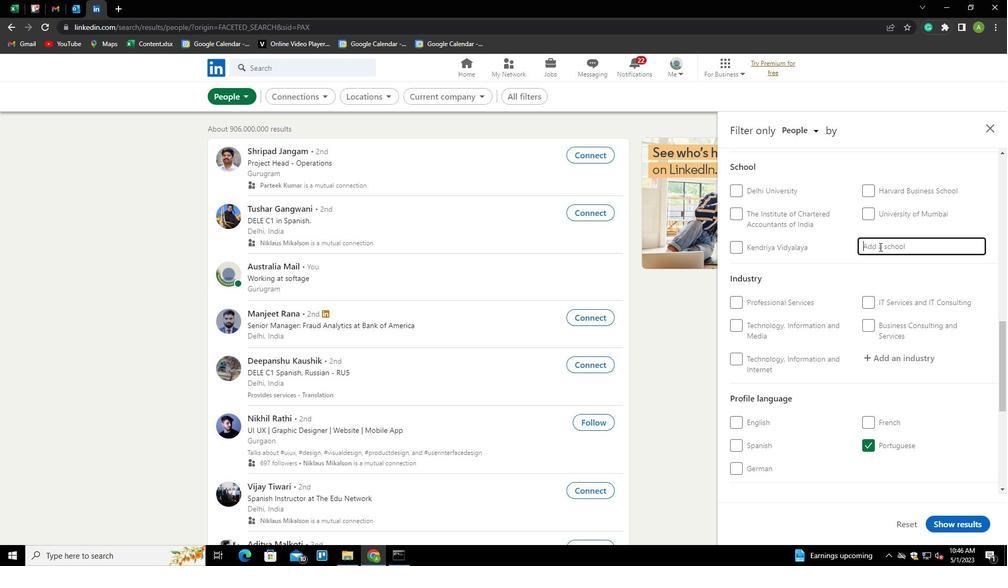 
Action: Key pressed <Key.shift>G<Key.space><Key.shift>L<Key.down><Key.enter>
Screenshot: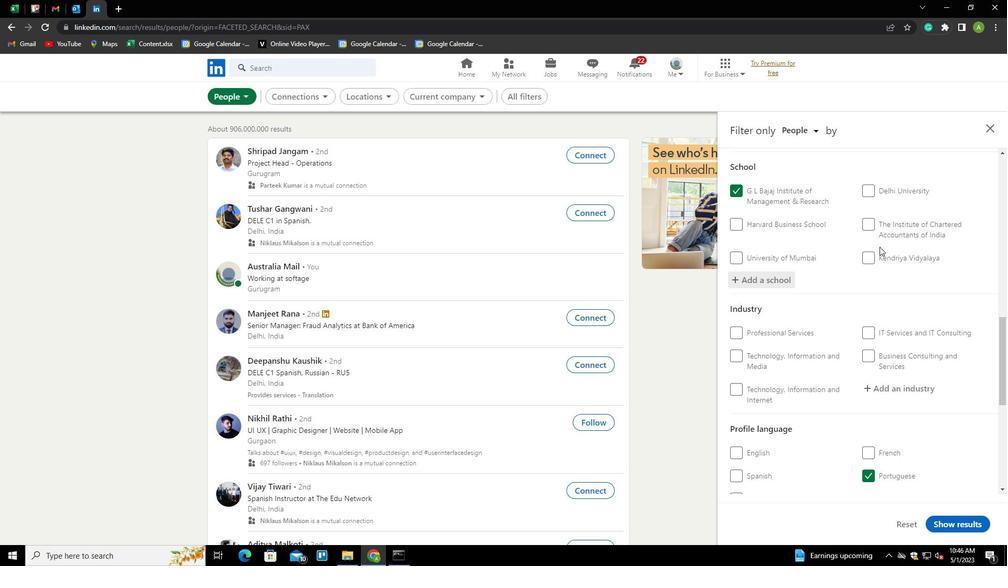 
Action: Mouse scrolled (880, 246) with delta (0, 0)
Screenshot: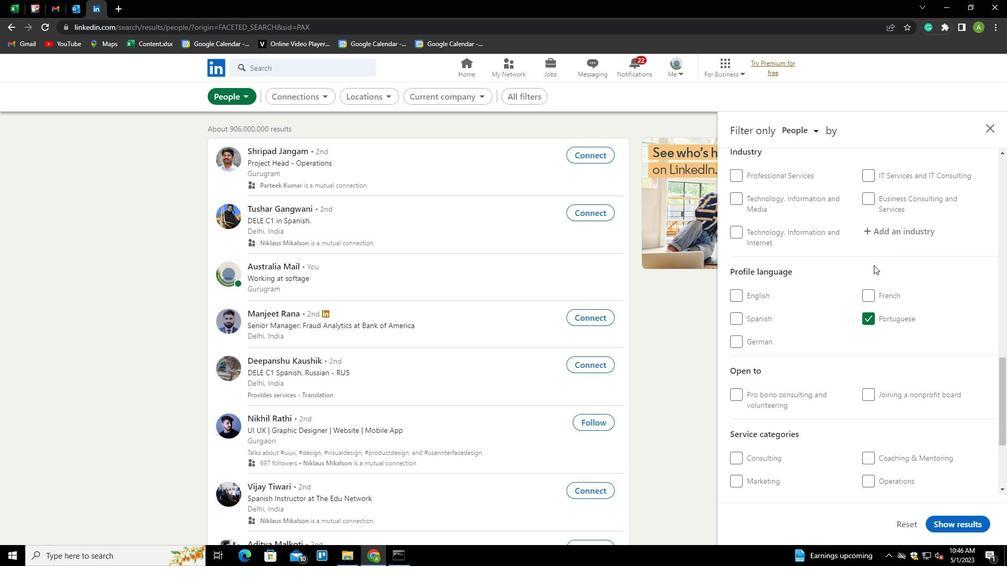 
Action: Mouse scrolled (880, 246) with delta (0, 0)
Screenshot: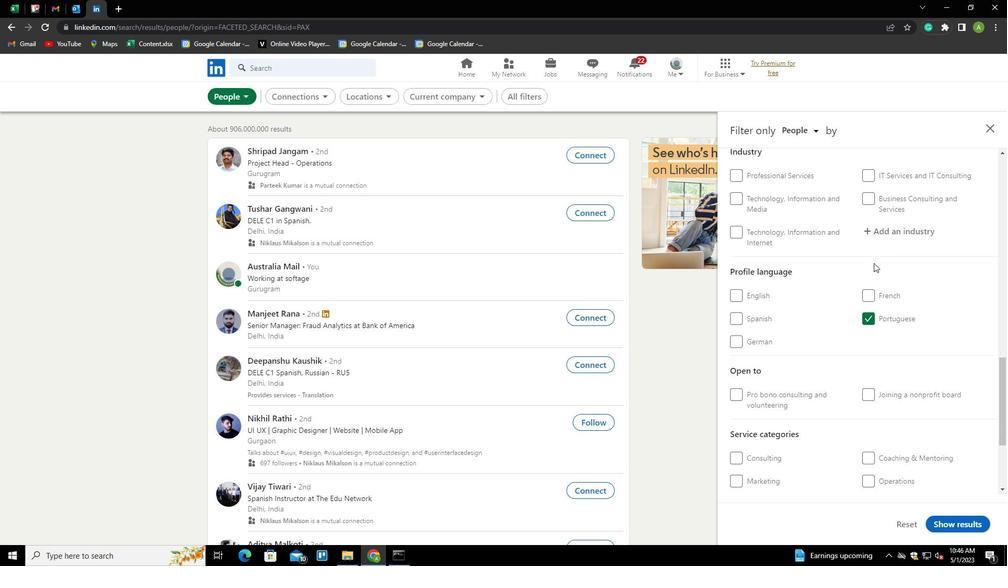 
Action: Mouse scrolled (880, 246) with delta (0, 0)
Screenshot: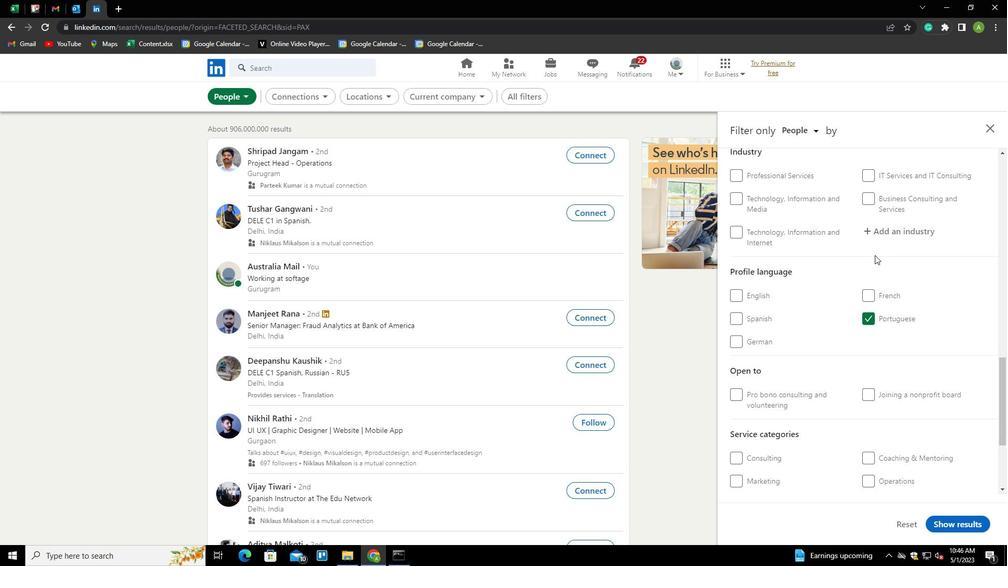 
Action: Mouse moved to (880, 232)
Screenshot: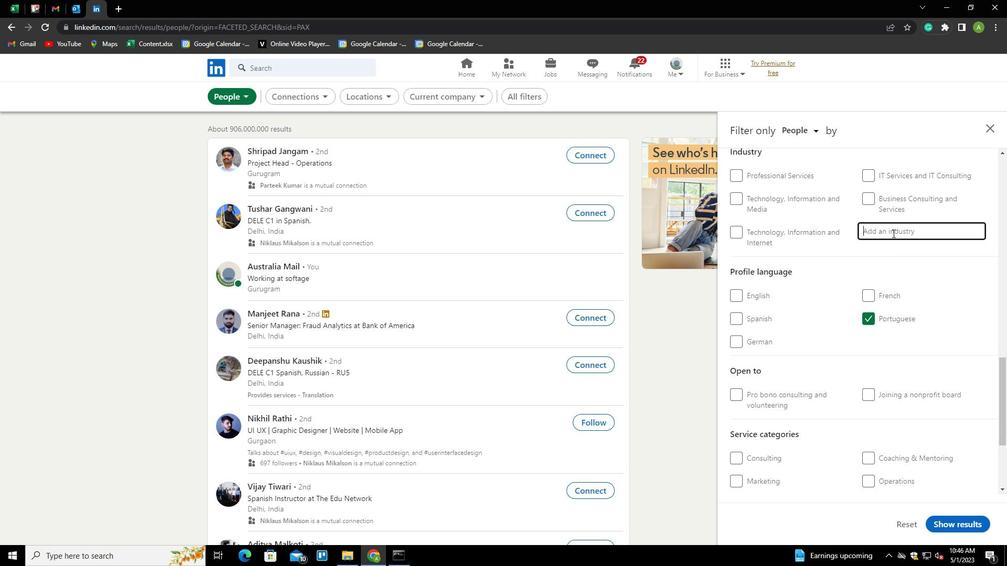 
Action: Mouse pressed left at (880, 232)
Screenshot: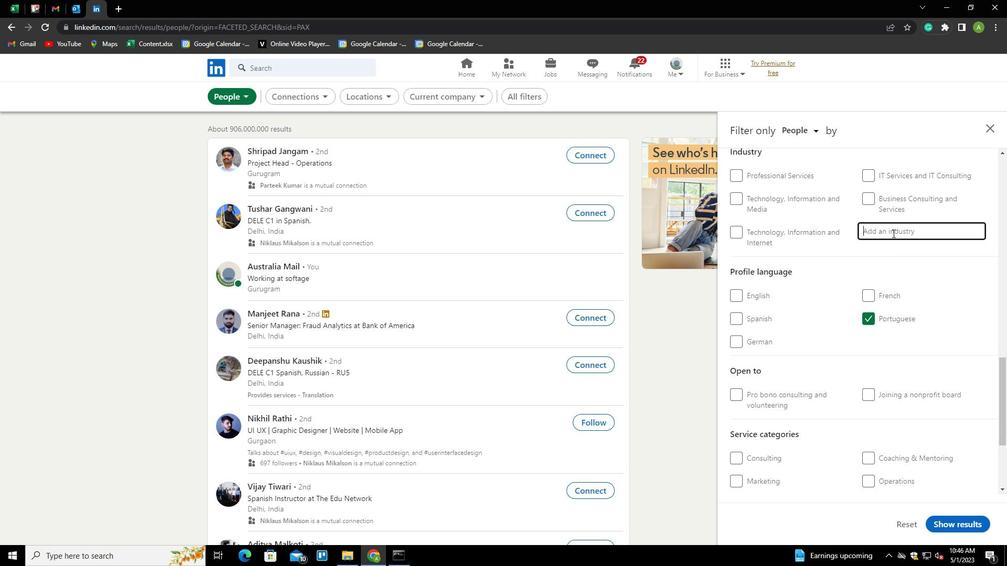 
Action: Mouse moved to (893, 233)
Screenshot: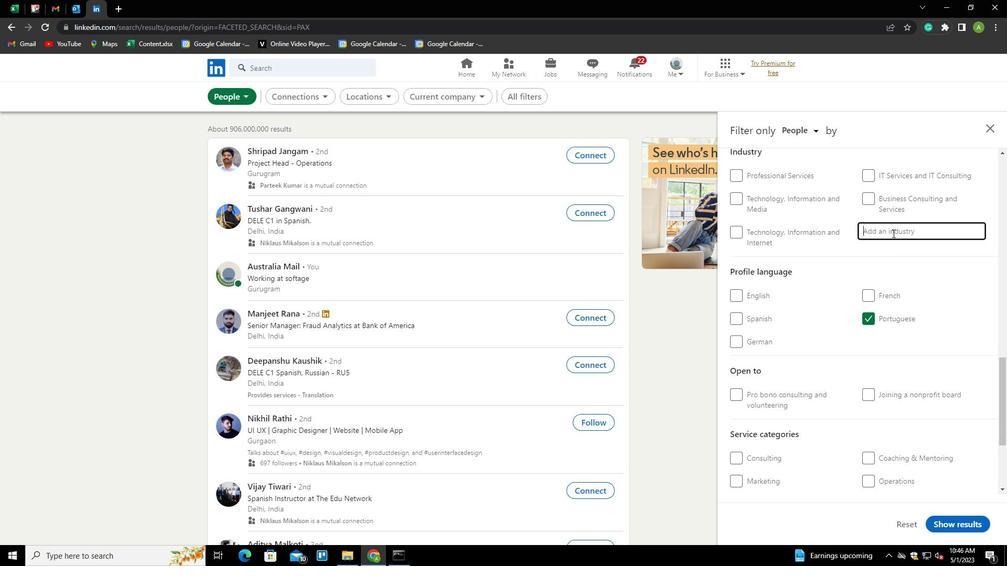 
Action: Mouse pressed left at (893, 233)
Screenshot: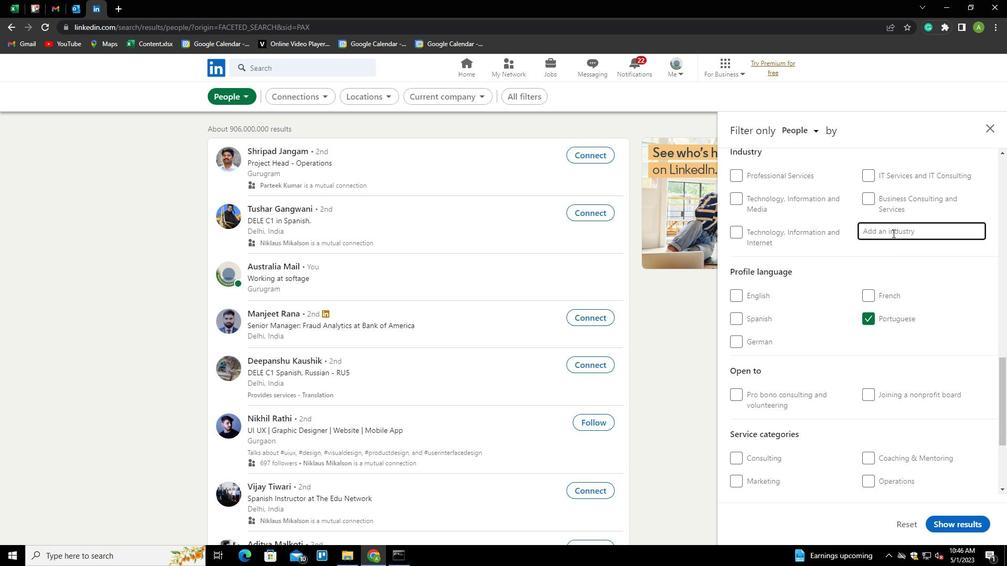 
Action: Key pressed <Key.shift>I<Key.space>T<Key.backspace><Key.backspace><Key.shift>T<Key.space>SYS<Key.down><Key.down><Key.down><Key.down><Key.down><Key.down><Key.enter>
Screenshot: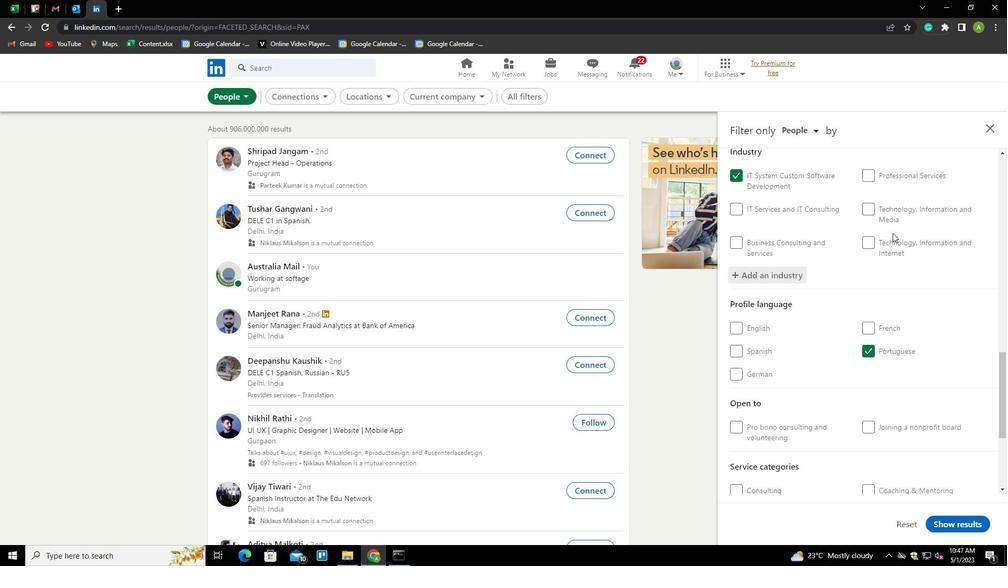 
Action: Mouse moved to (910, 222)
Screenshot: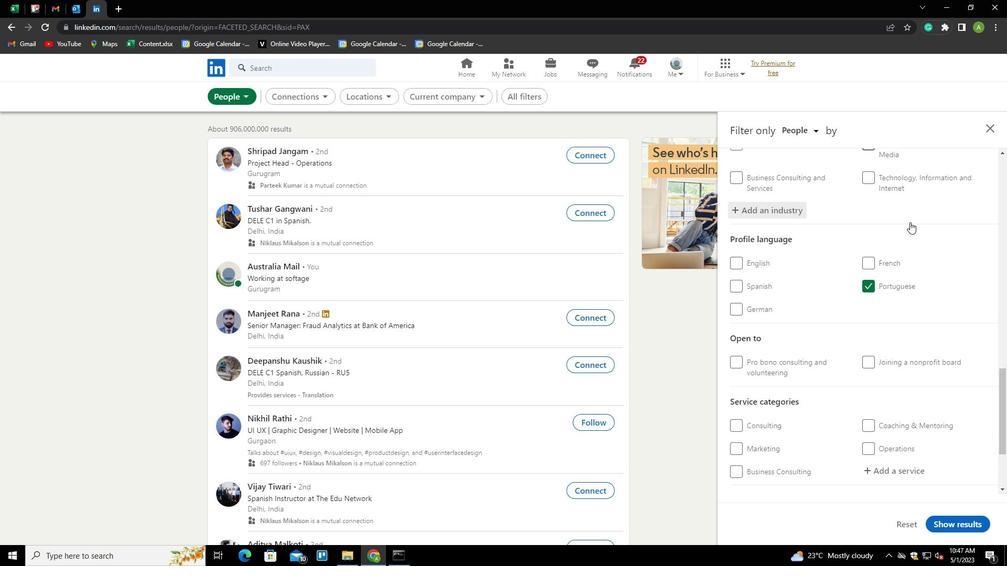 
Action: Mouse scrolled (910, 222) with delta (0, 0)
Screenshot: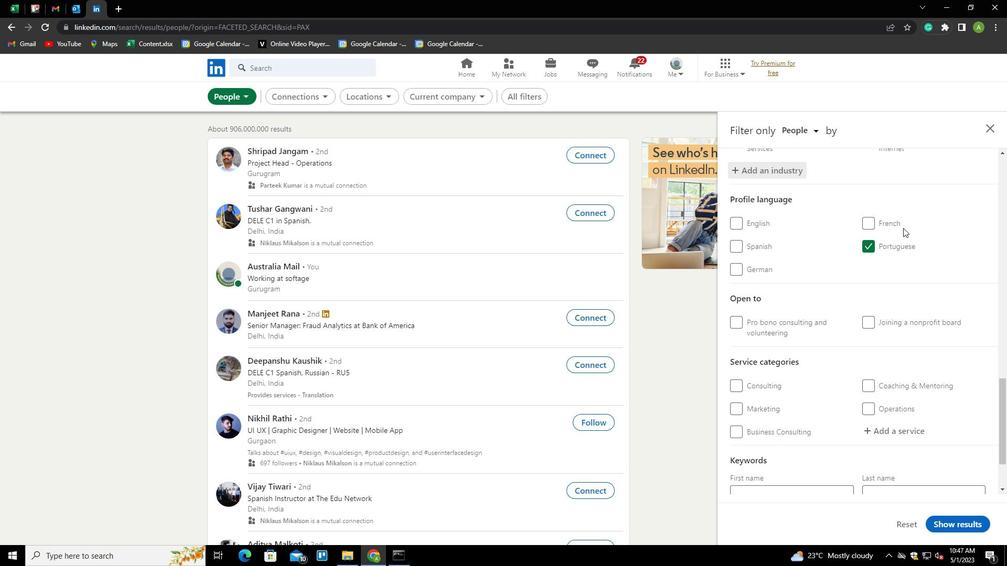 
Action: Mouse scrolled (910, 222) with delta (0, 0)
Screenshot: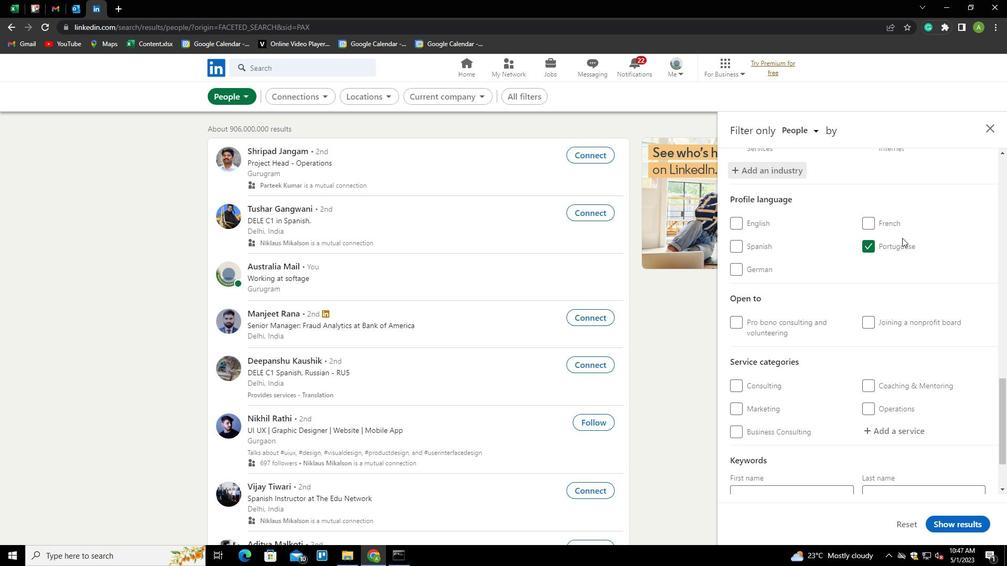 
Action: Mouse moved to (909, 303)
Screenshot: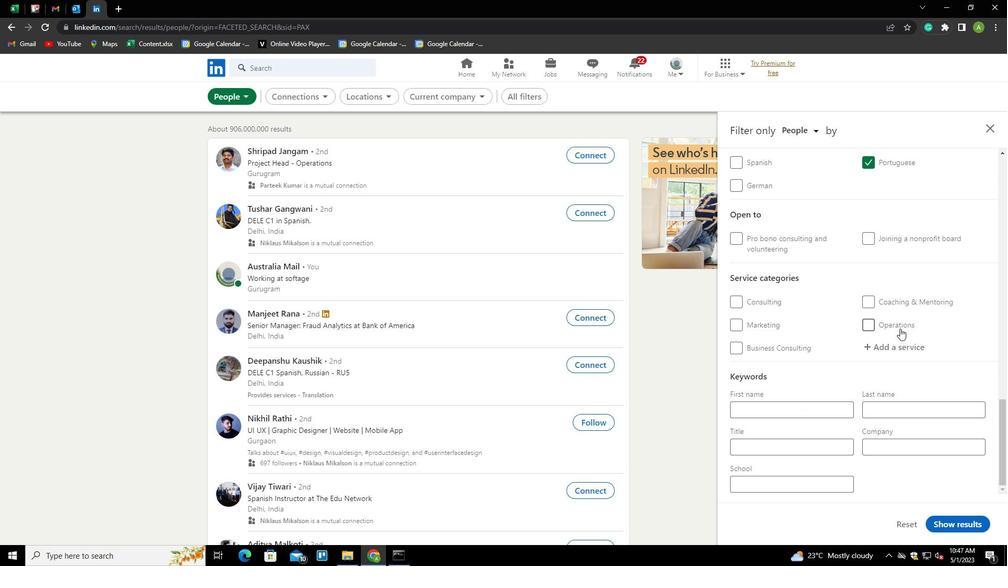
Action: Mouse scrolled (909, 302) with delta (0, 0)
Screenshot: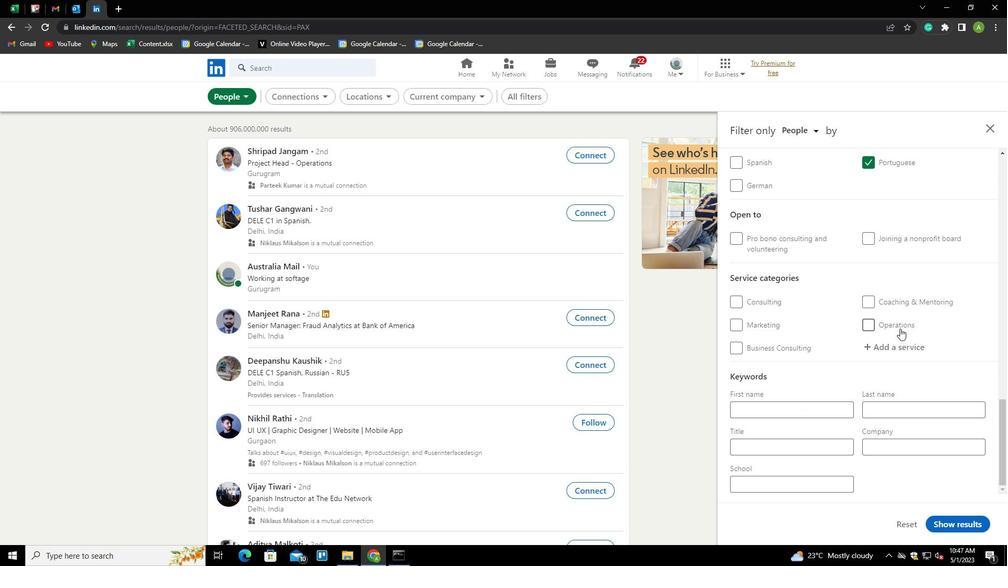 
Action: Mouse moved to (909, 304)
Screenshot: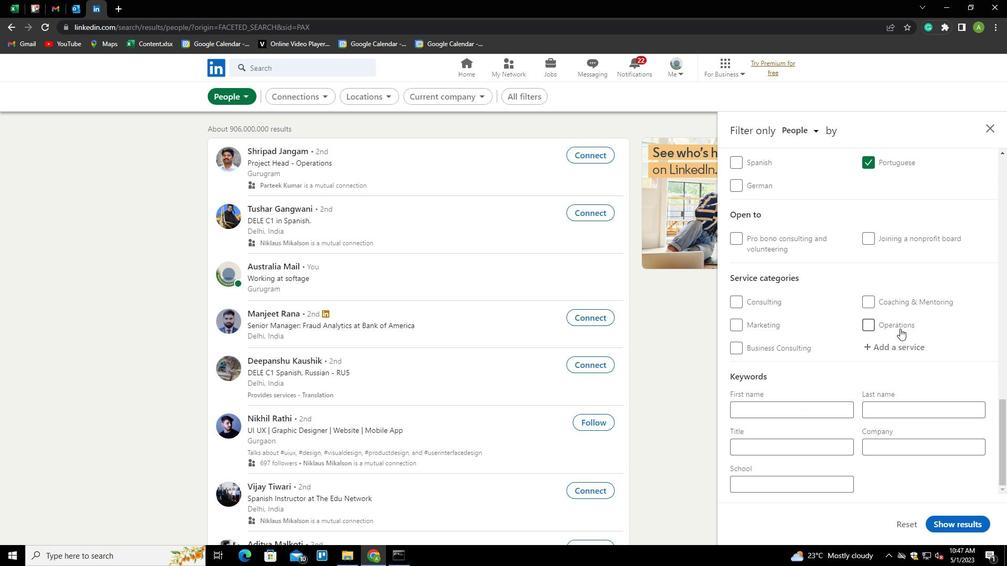 
Action: Mouse scrolled (909, 303) with delta (0, 0)
Screenshot: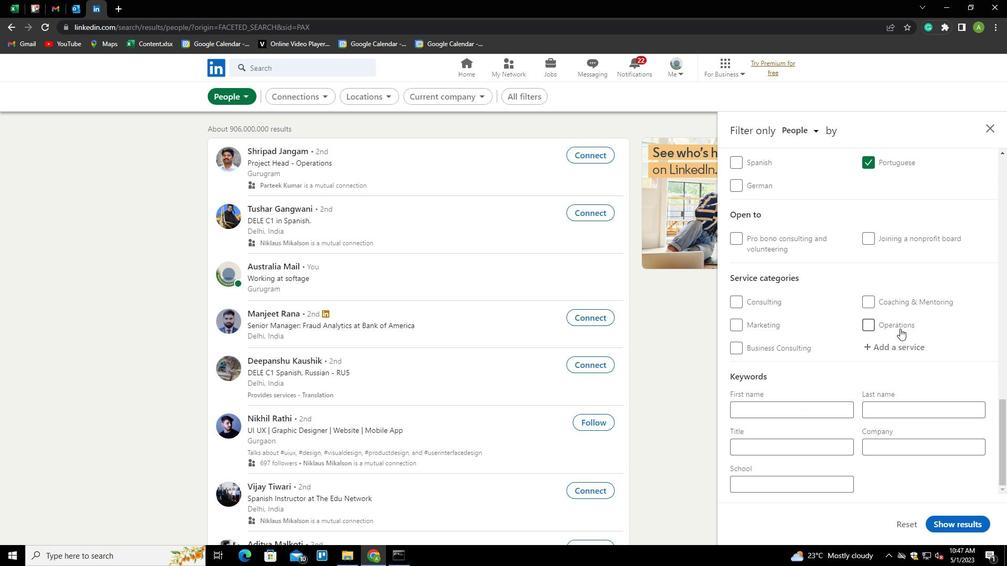 
Action: Mouse scrolled (909, 303) with delta (0, 0)
Screenshot: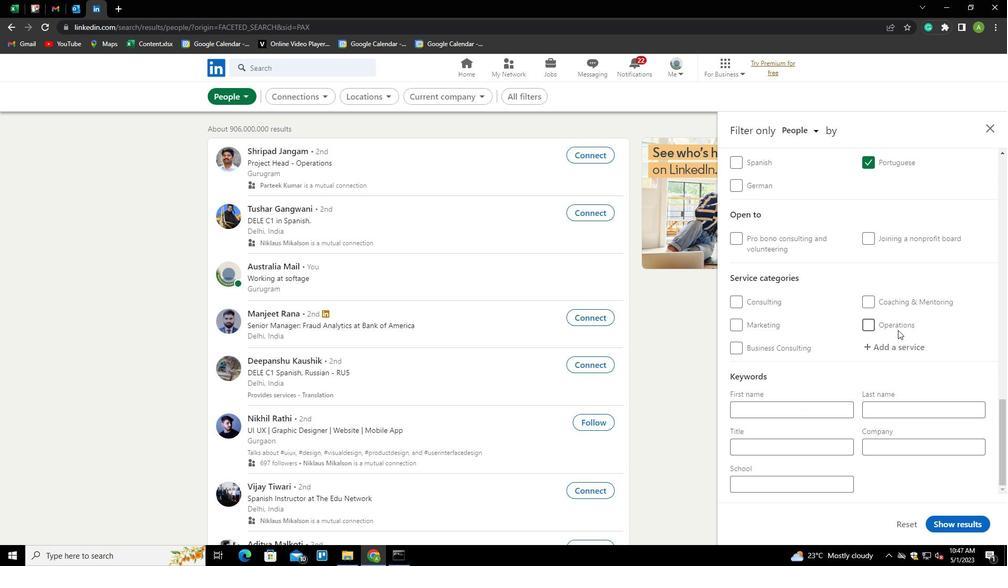 
Action: Mouse moved to (896, 350)
Screenshot: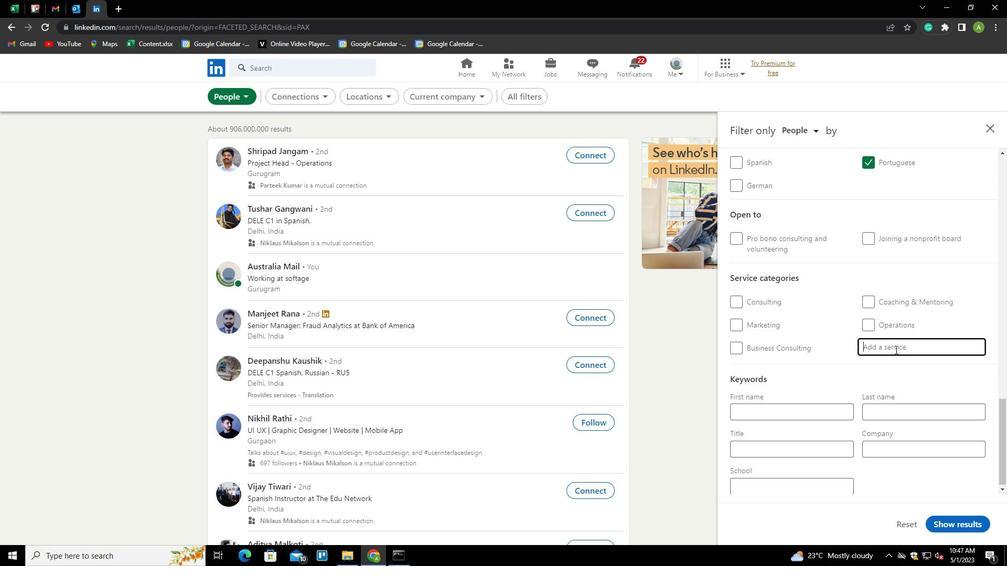 
Action: Mouse pressed left at (896, 350)
Screenshot: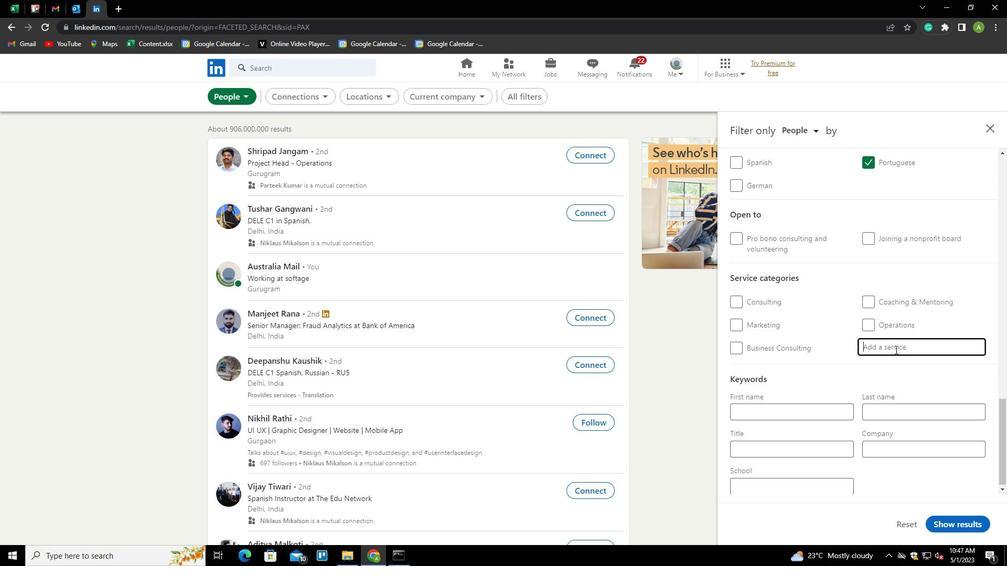 
Action: Key pressed <Key.shift>MAK<Key.backspace>RKET<Key.down><Key.enter>
Screenshot: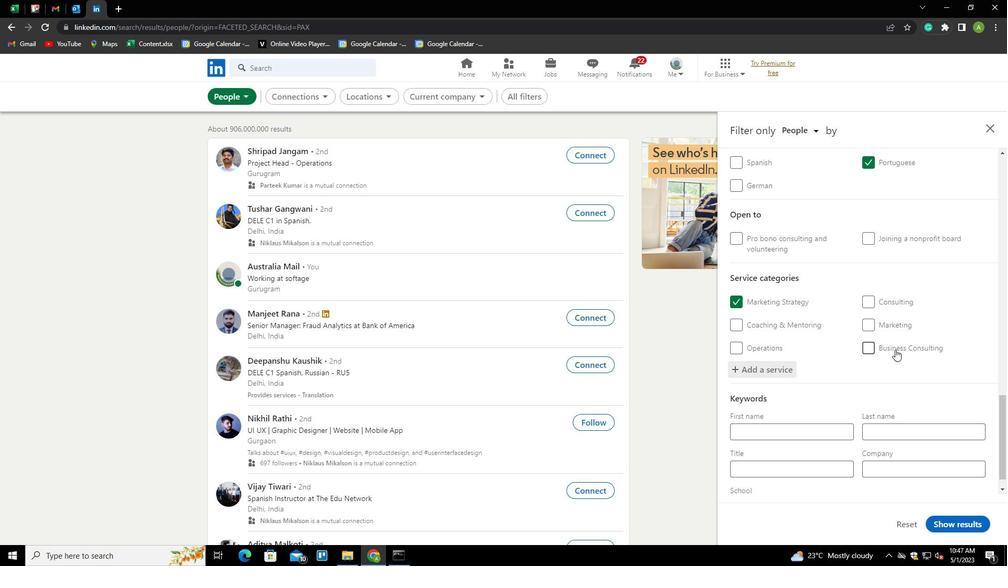 
Action: Mouse scrolled (896, 349) with delta (0, 0)
Screenshot: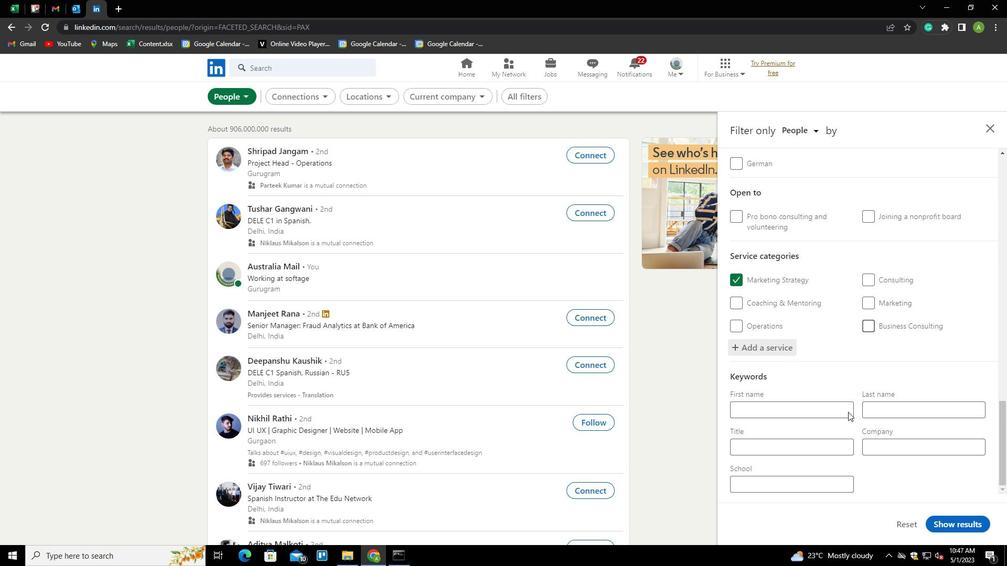 
Action: Mouse scrolled (896, 349) with delta (0, 0)
Screenshot: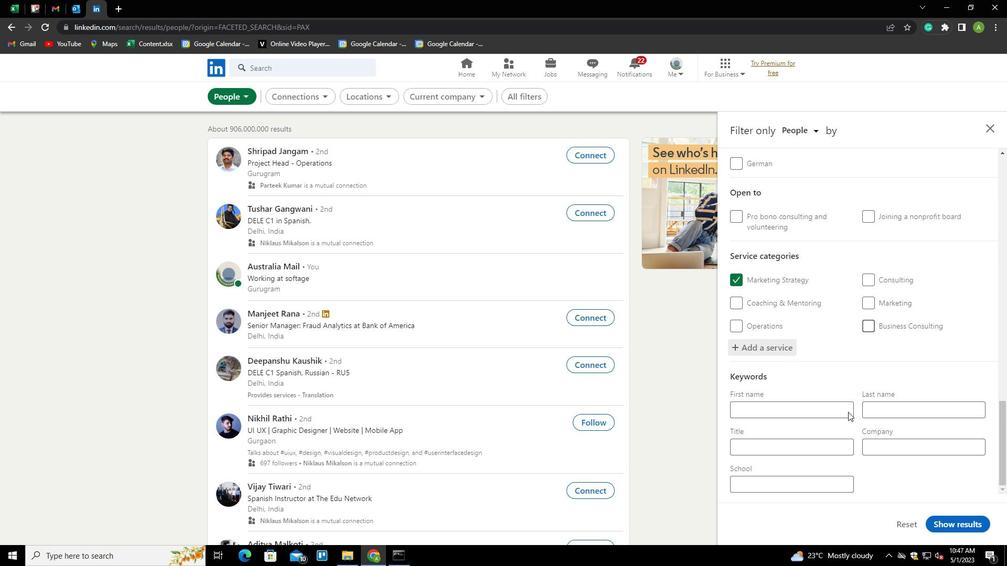
Action: Mouse scrolled (896, 349) with delta (0, 0)
Screenshot: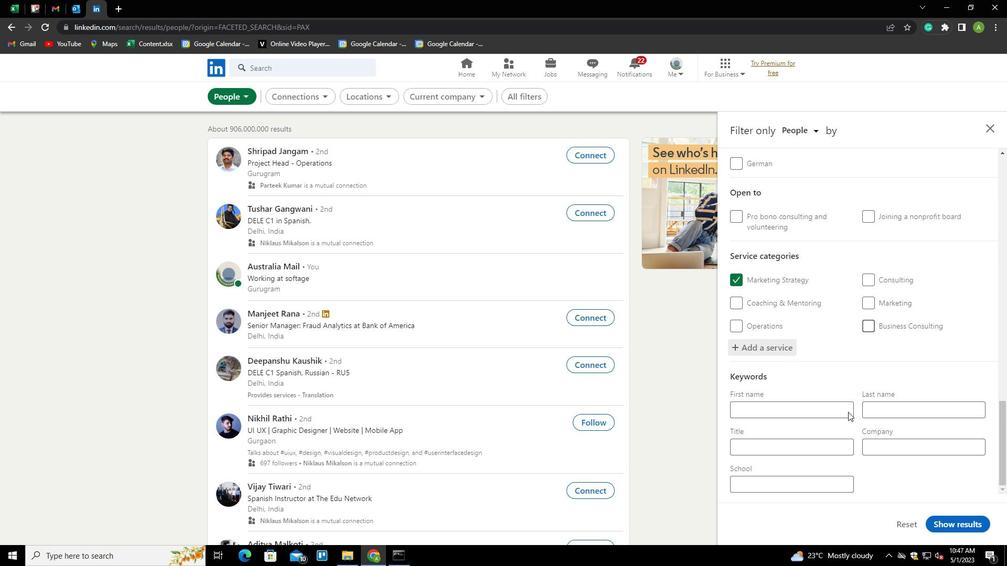 
Action: Mouse scrolled (896, 349) with delta (0, 0)
Screenshot: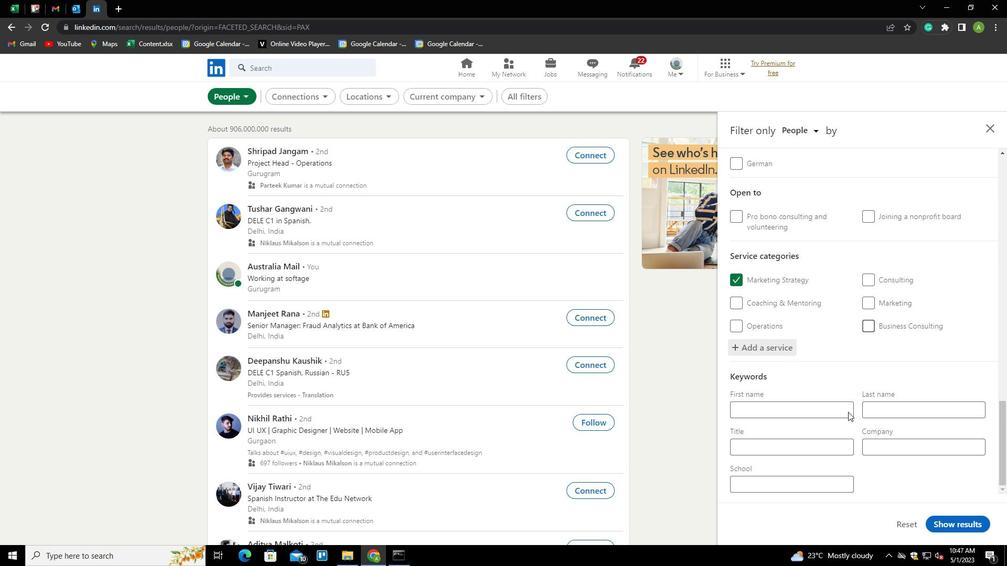 
Action: Mouse scrolled (896, 349) with delta (0, 0)
Screenshot: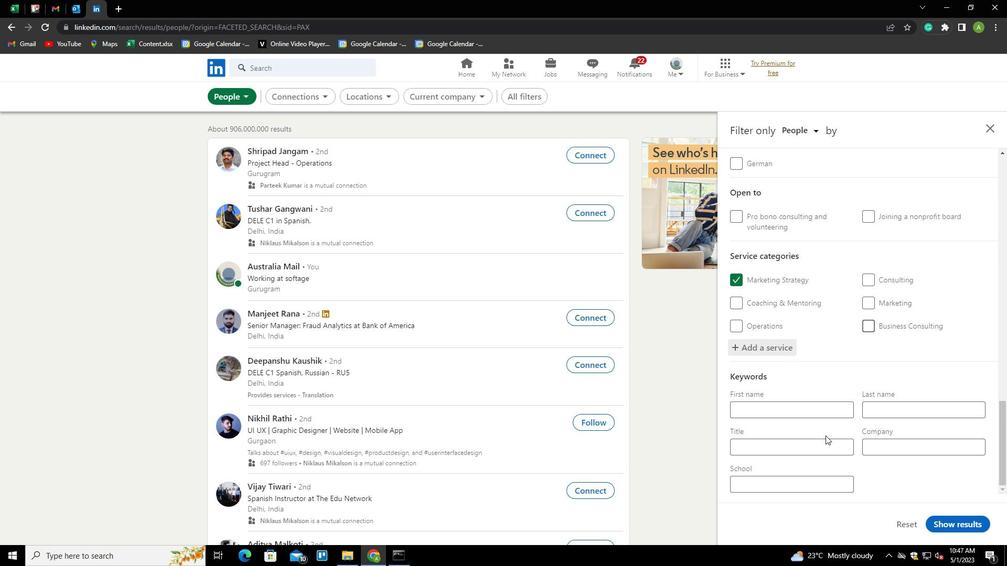 
Action: Mouse scrolled (896, 349) with delta (0, 0)
Screenshot: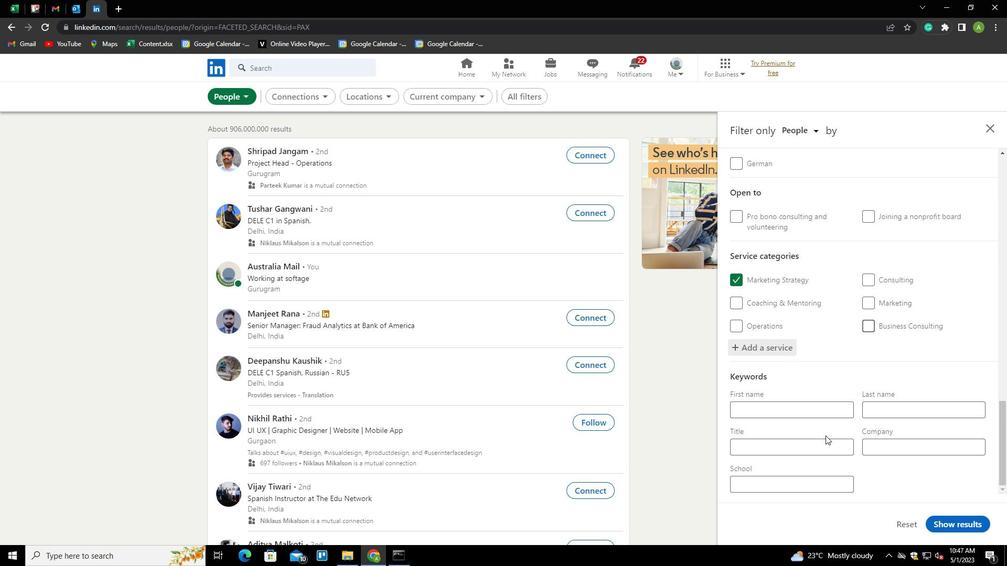 
Action: Mouse scrolled (896, 349) with delta (0, 0)
Screenshot: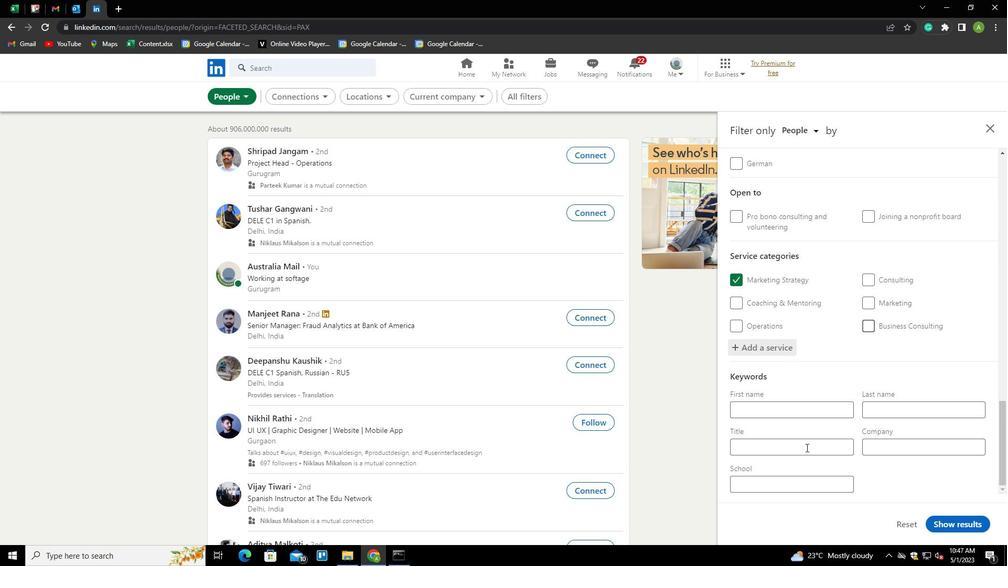 
Action: Mouse moved to (803, 449)
Screenshot: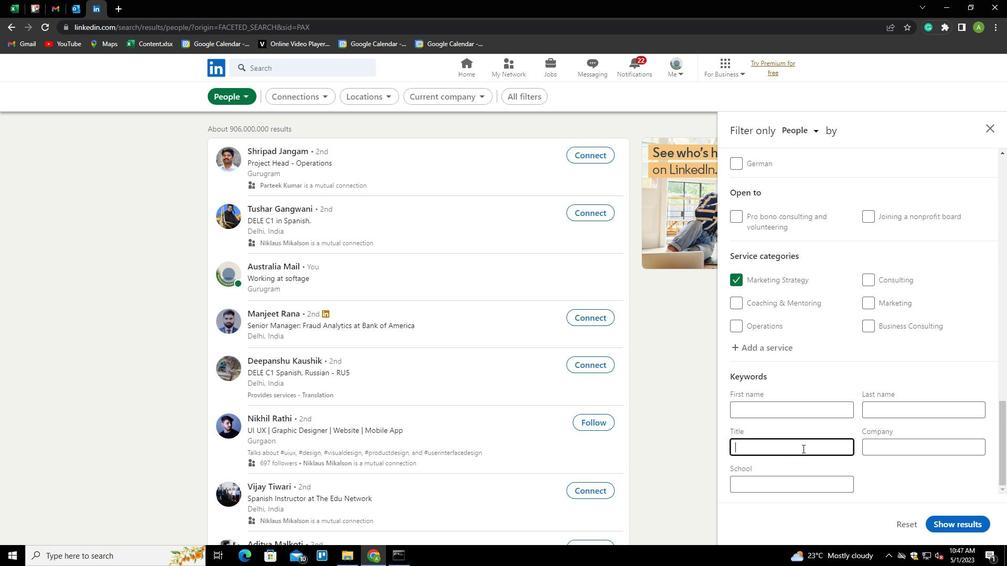 
Action: Mouse pressed left at (803, 449)
Screenshot: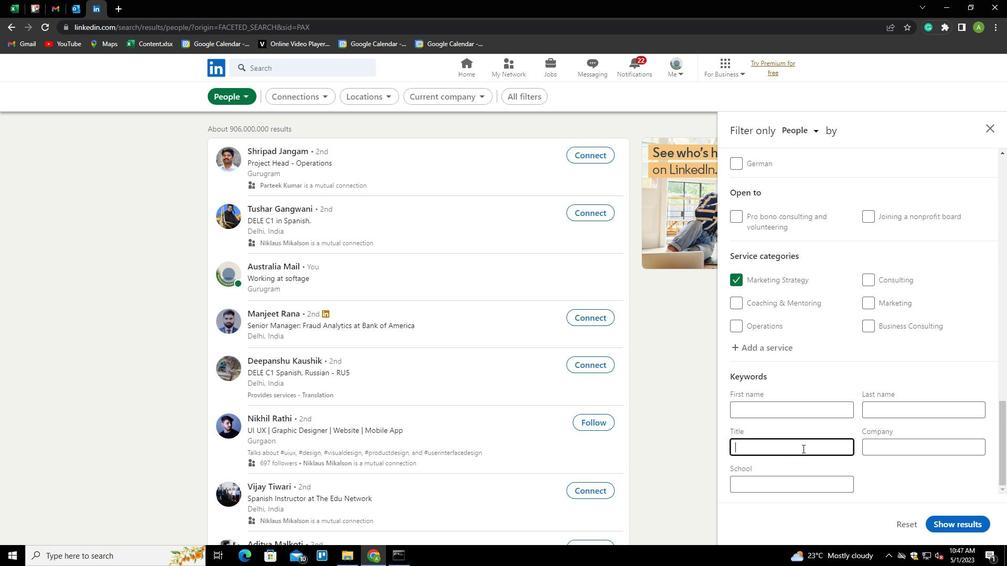
Action: Key pressed <Key.shift>OPEA<Key.backspace>RATIONA<Key.backspace>S<Key.space><Key.shift>ACCI<Key.backspace><Key.backspace>S<Key.backspace><Key.backspace>SSISTANT
Screenshot: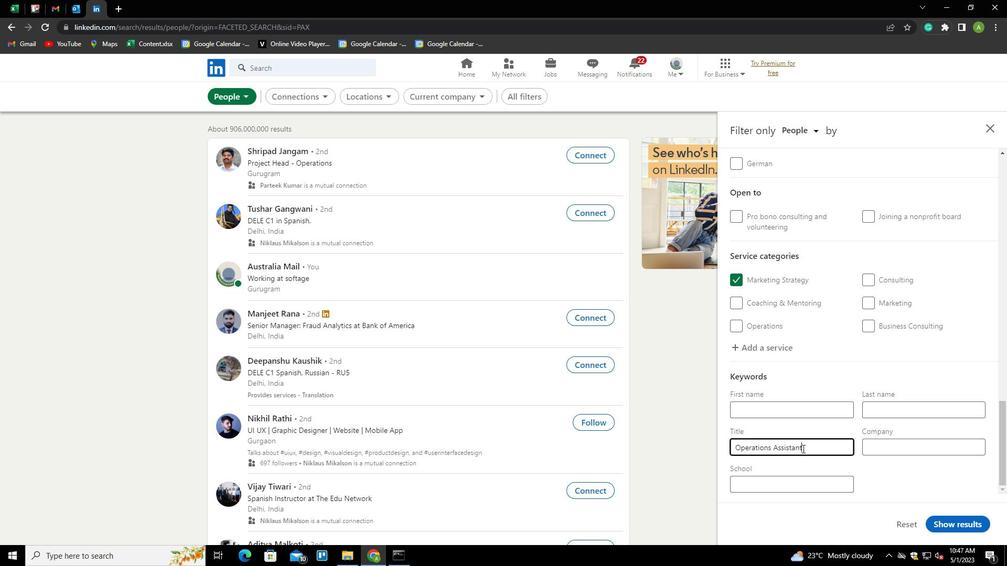 
Action: Mouse moved to (961, 483)
Screenshot: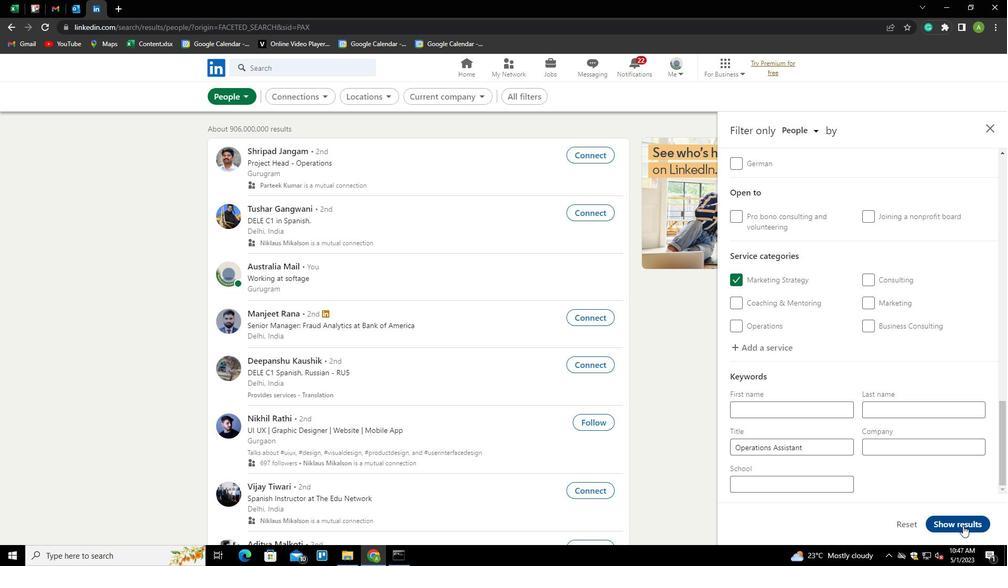 
Action: Mouse pressed left at (961, 483)
Screenshot: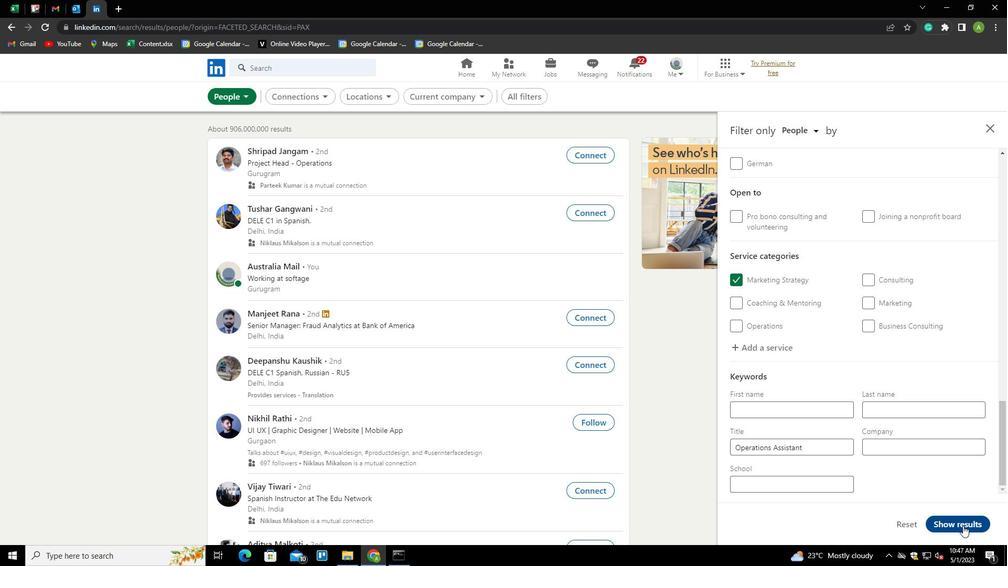 
Action: Mouse moved to (967, 536)
Screenshot: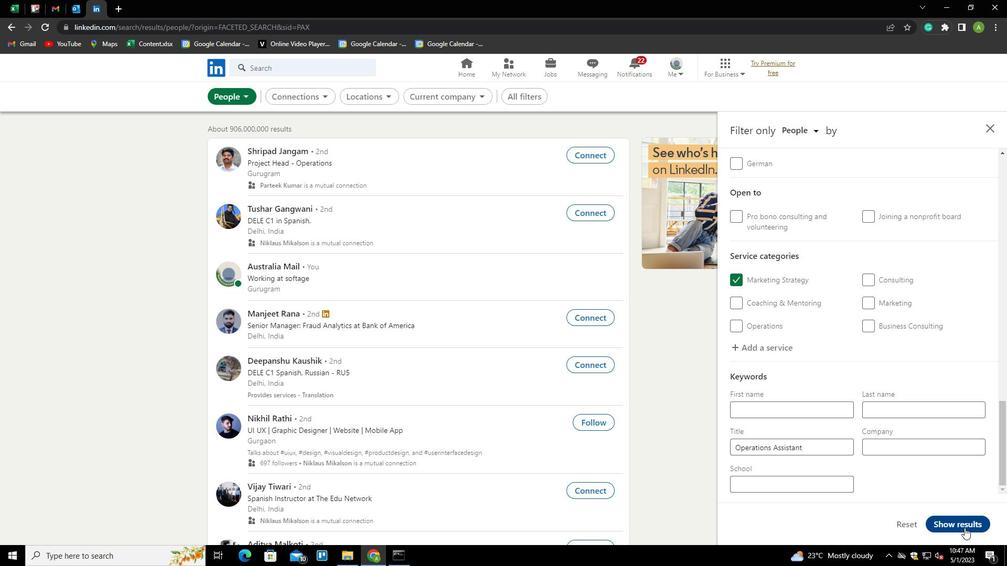 
Action: Mouse pressed left at (967, 536)
Screenshot: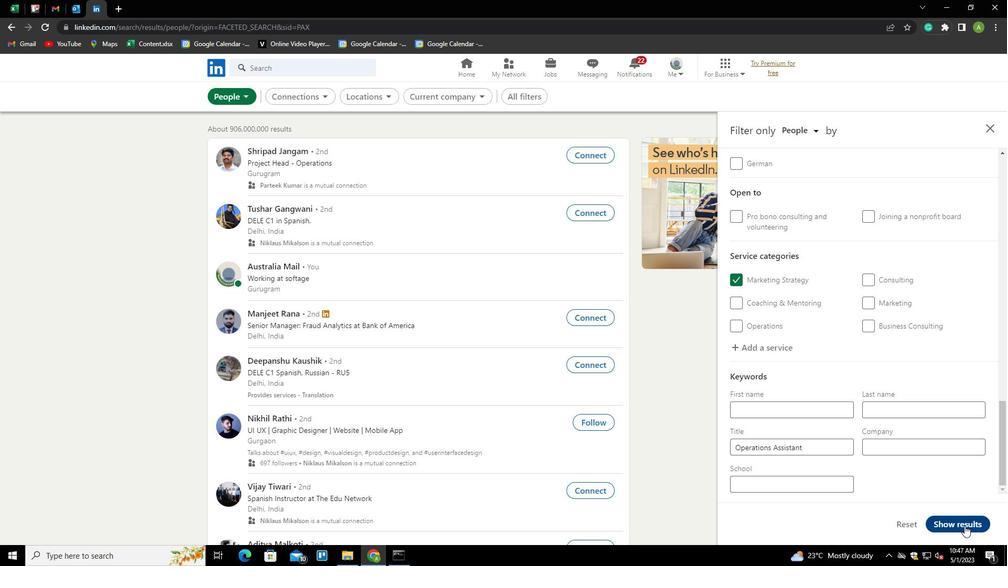 
Action: Mouse moved to (965, 526)
Screenshot: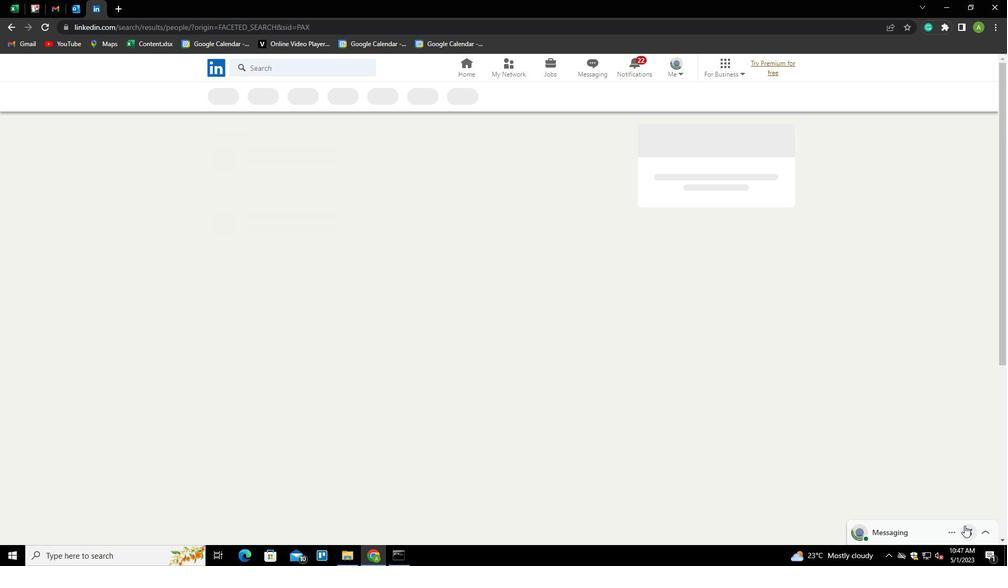 
Action: Mouse pressed left at (965, 526)
Screenshot: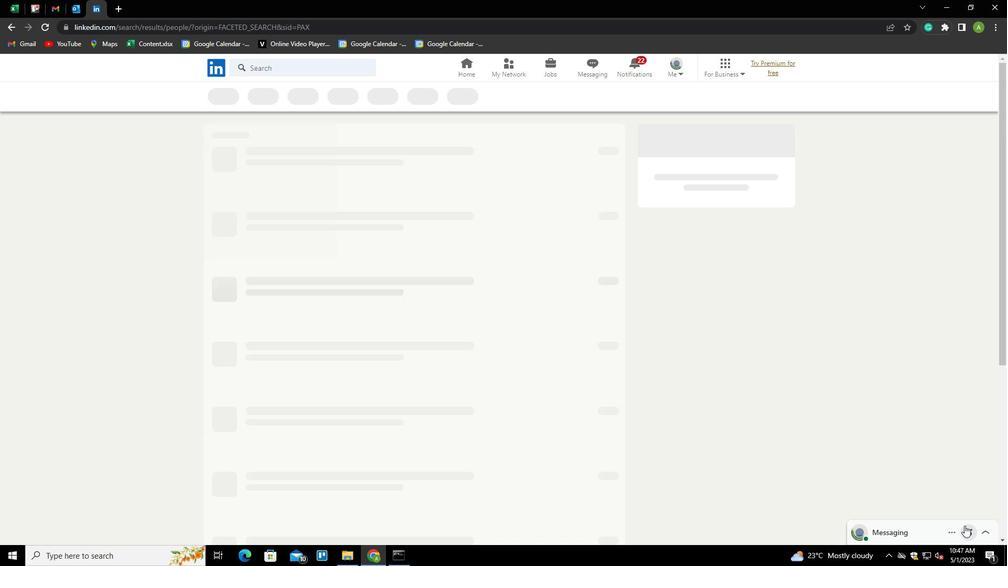 
